 Task: Research Airbnb accommodation in Tongchuan, China from 22th December, 2023 to 26th December, 2023 for 2 adults. Place can be entire room with 2 bedrooms having 2 beds and 1 bathroom. Property type can be flat.
Action: Mouse moved to (430, 95)
Screenshot: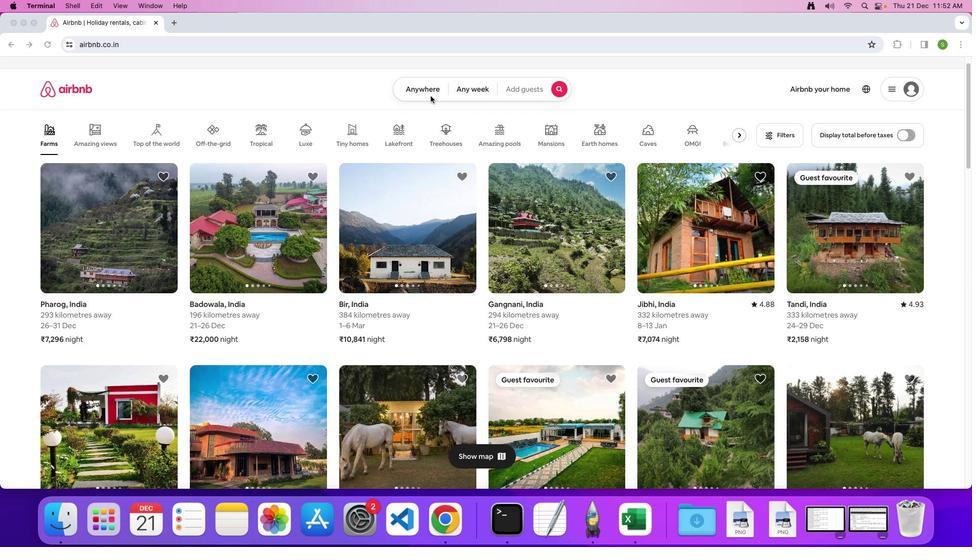 
Action: Mouse pressed left at (430, 95)
Screenshot: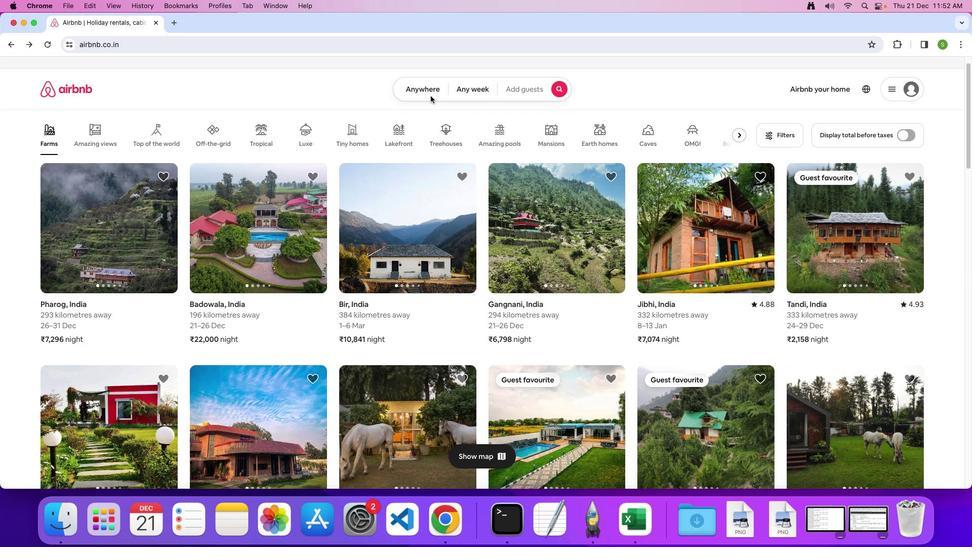 
Action: Mouse moved to (429, 93)
Screenshot: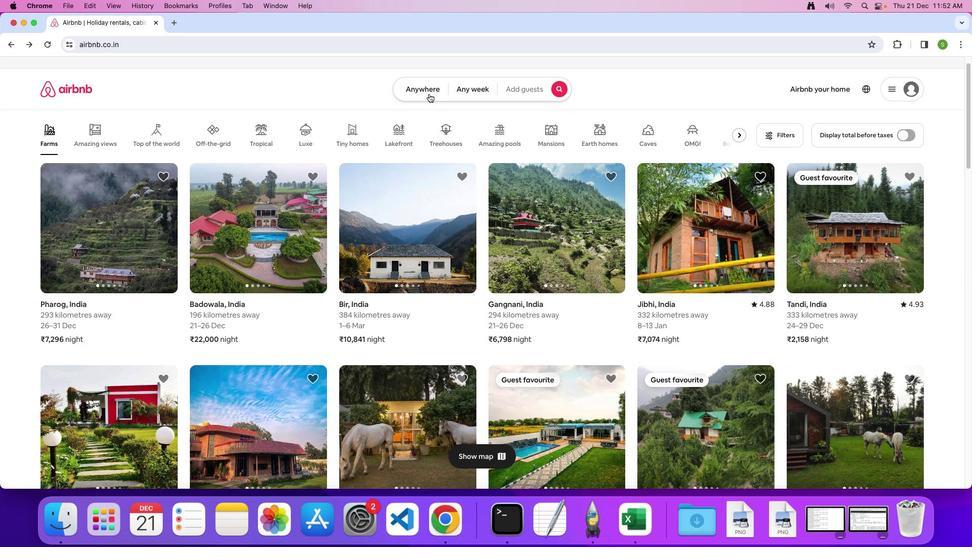 
Action: Mouse pressed left at (429, 93)
Screenshot: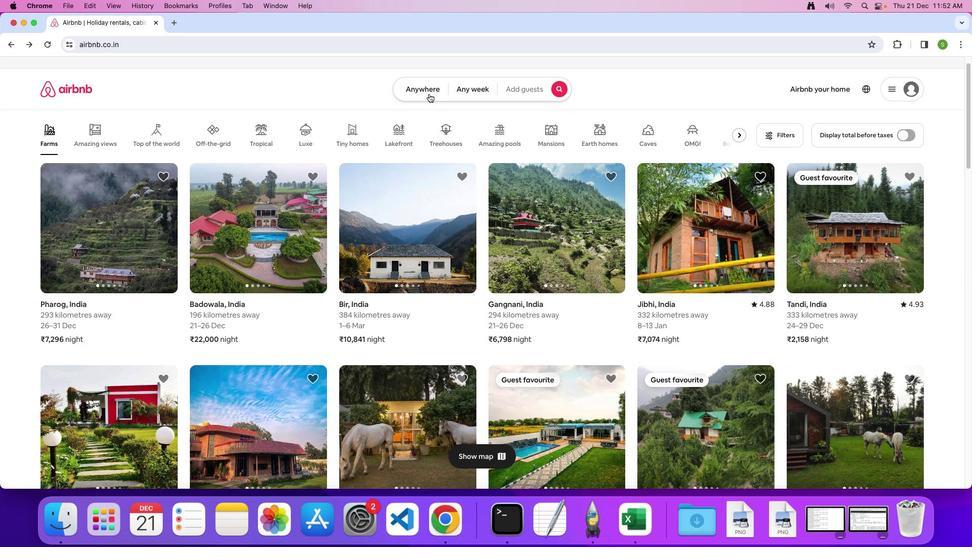 
Action: Mouse moved to (361, 131)
Screenshot: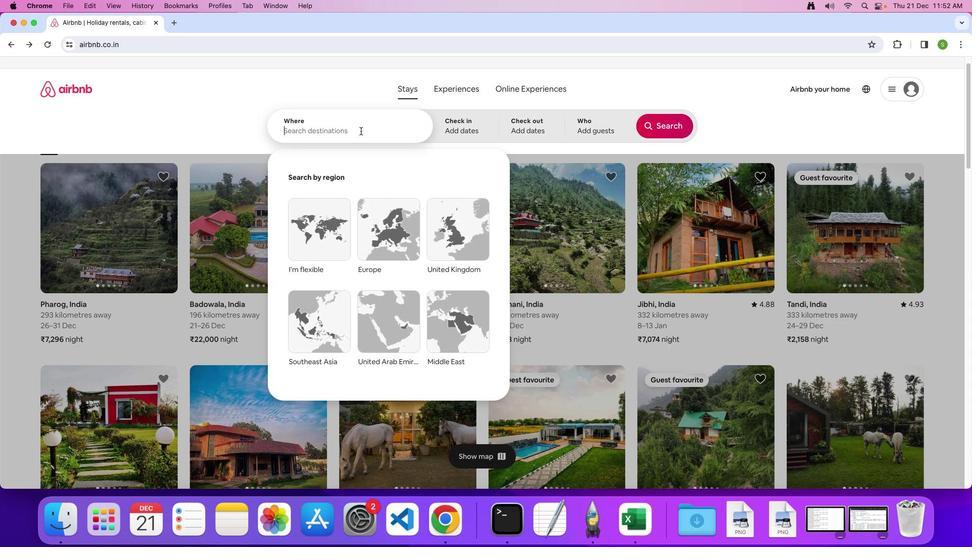 
Action: Mouse pressed left at (361, 131)
Screenshot: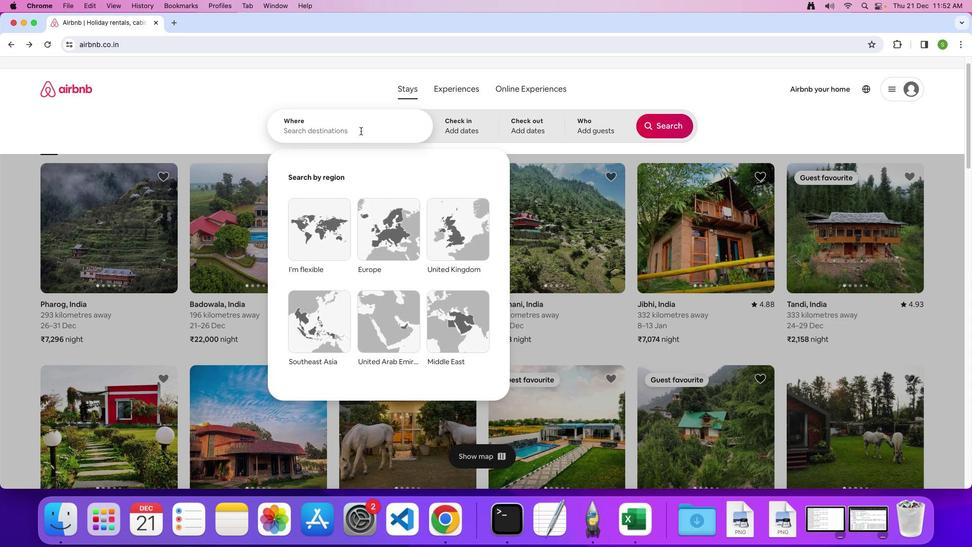 
Action: Key pressed 'T'Key.caps_lock'o''n''g''c''h''u''a''n'','Key.spaceKey.shift'C''h''i''n''a'Key.enter
Screenshot: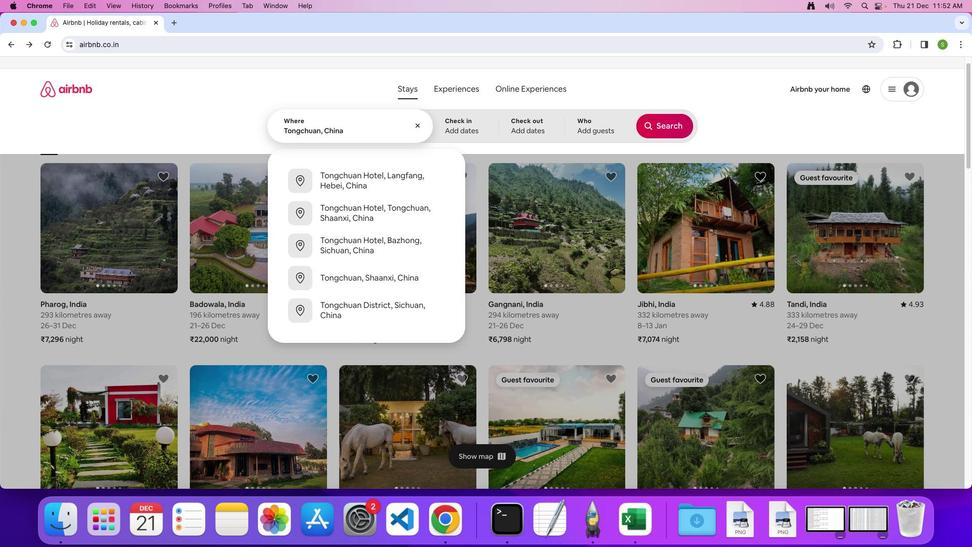 
Action: Mouse moved to (435, 328)
Screenshot: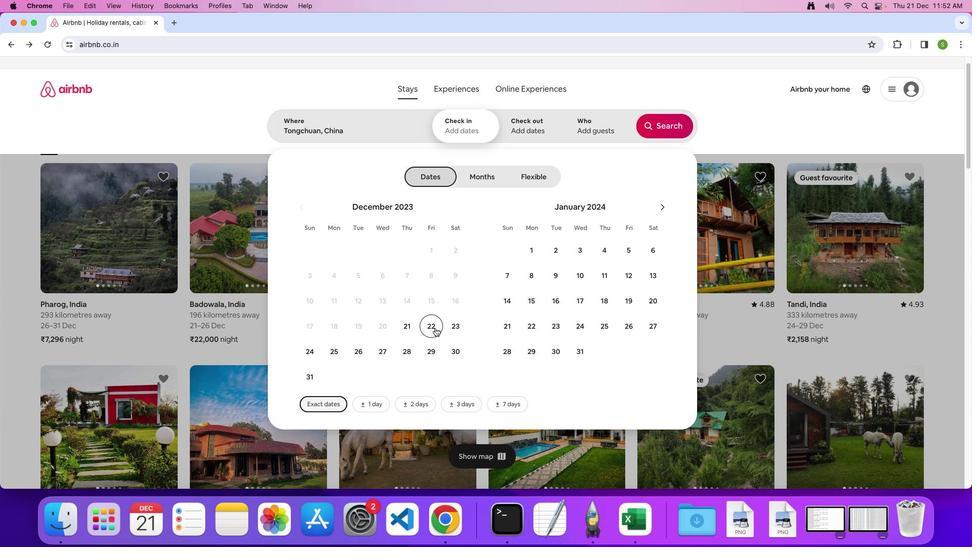 
Action: Mouse pressed left at (435, 328)
Screenshot: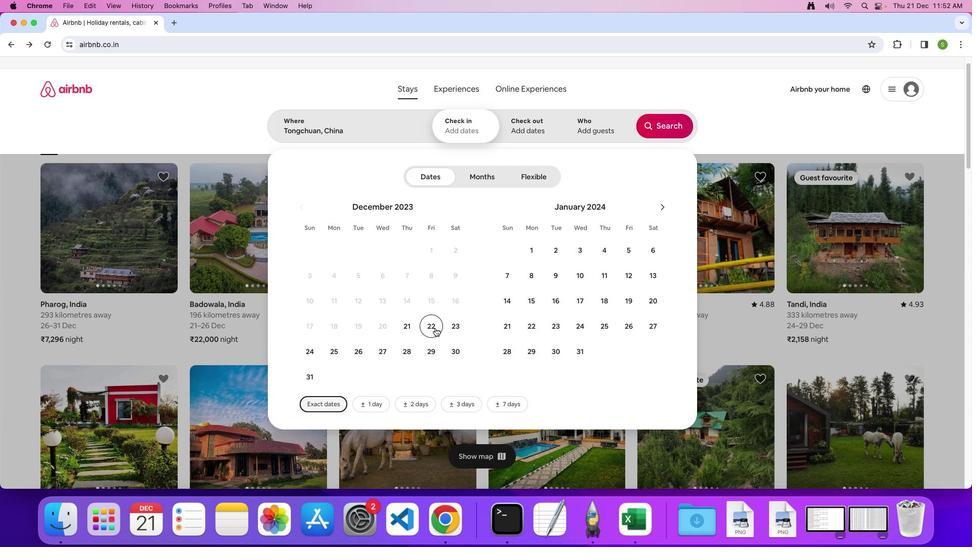 
Action: Mouse moved to (362, 349)
Screenshot: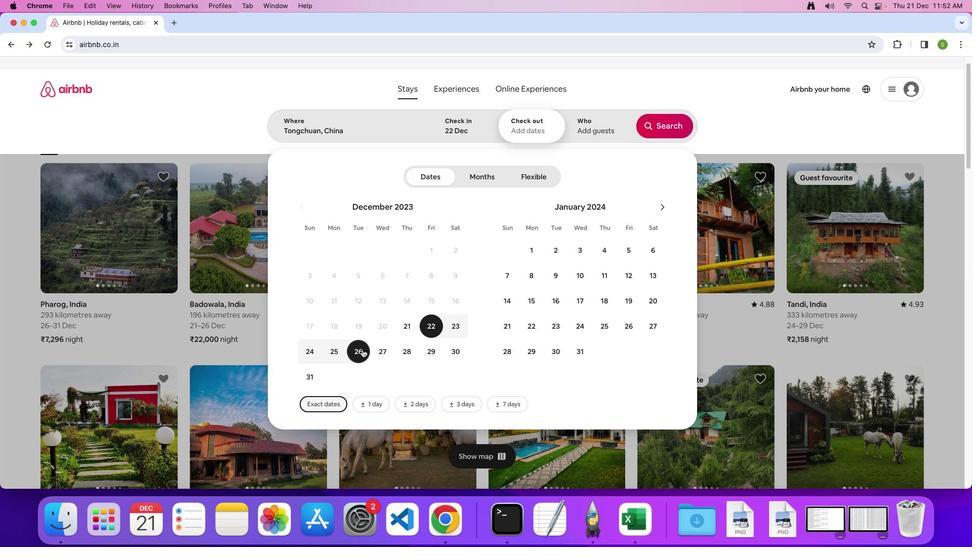 
Action: Mouse pressed left at (362, 349)
Screenshot: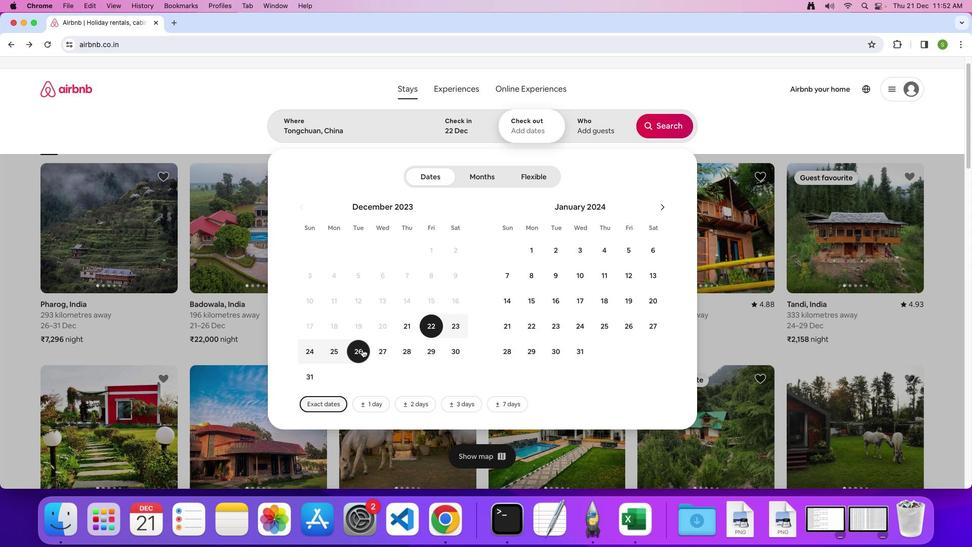 
Action: Mouse moved to (589, 126)
Screenshot: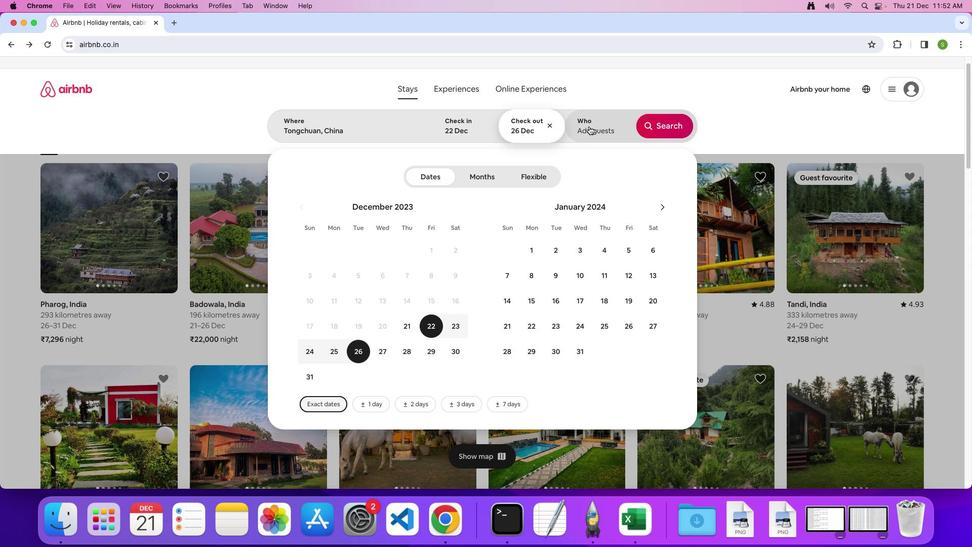 
Action: Mouse pressed left at (589, 126)
Screenshot: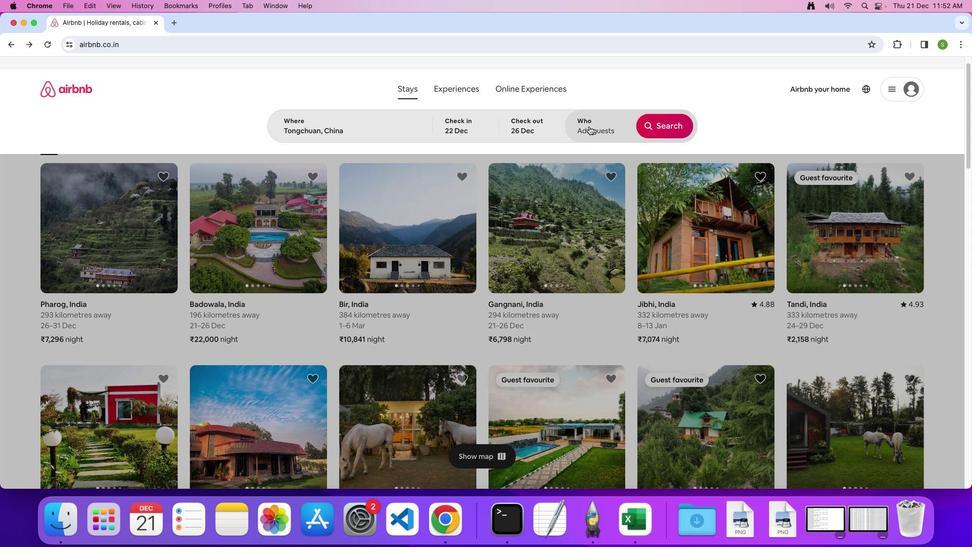 
Action: Mouse moved to (666, 180)
Screenshot: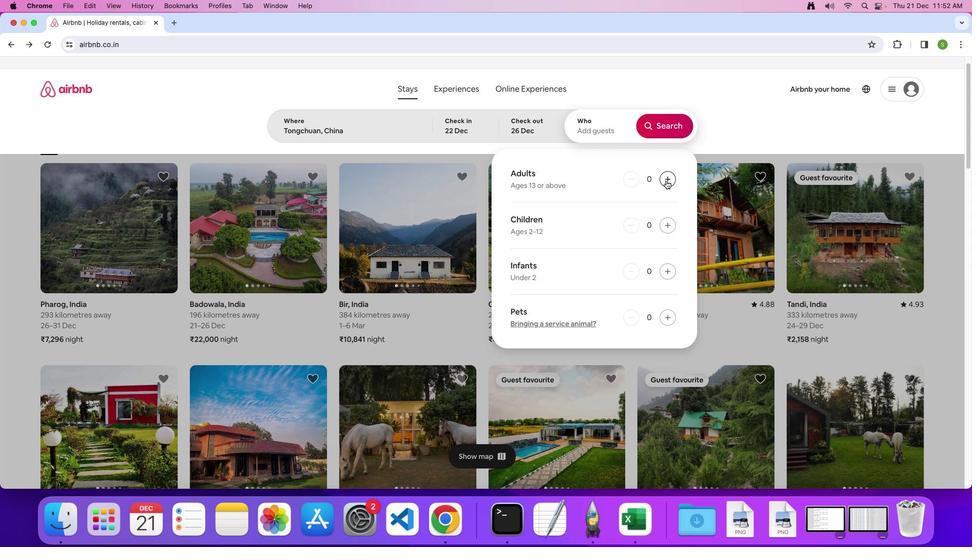 
Action: Mouse pressed left at (666, 180)
Screenshot: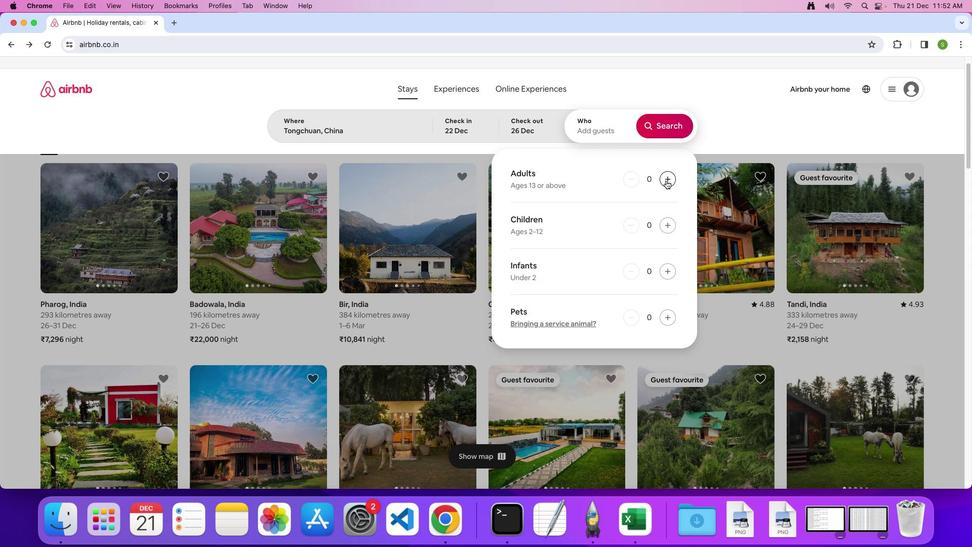 
Action: Mouse pressed left at (666, 180)
Screenshot: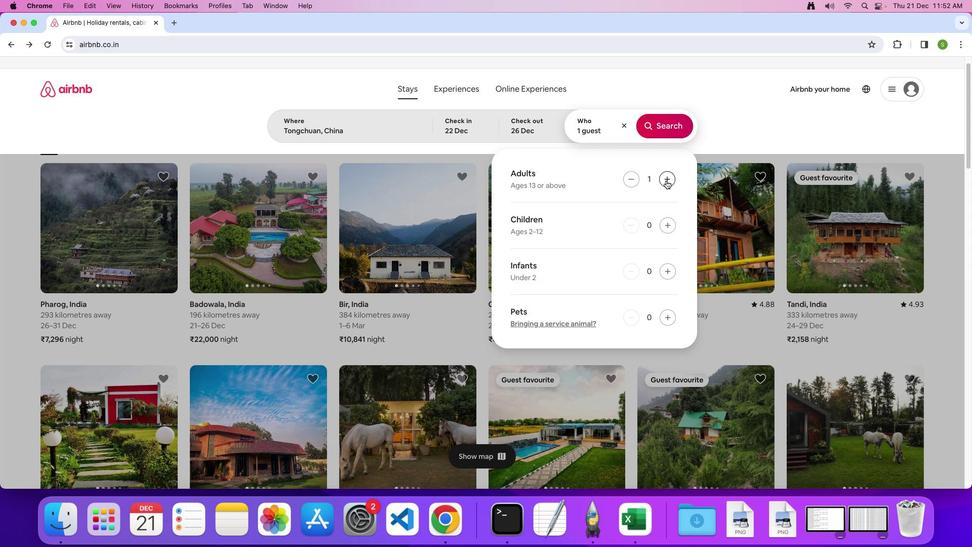 
Action: Mouse moved to (664, 129)
Screenshot: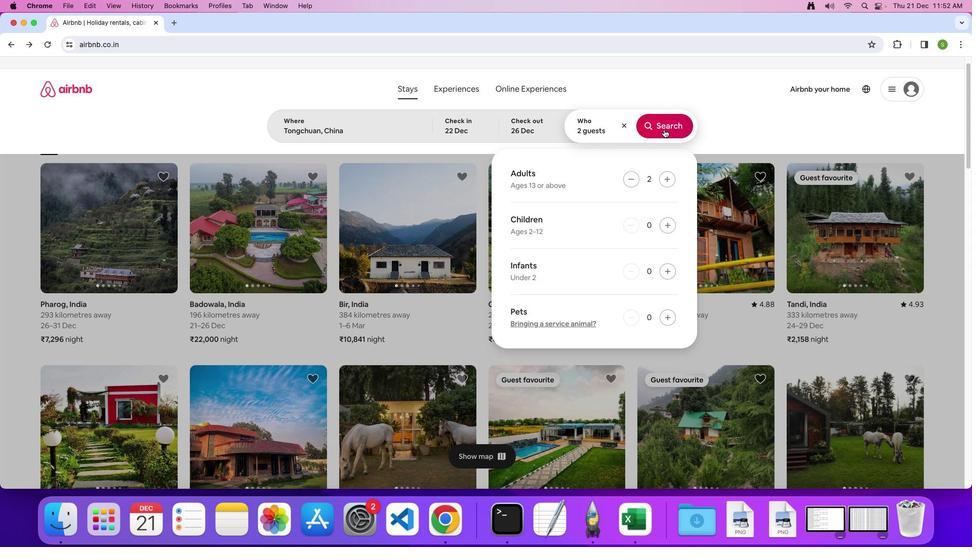 
Action: Mouse pressed left at (664, 129)
Screenshot: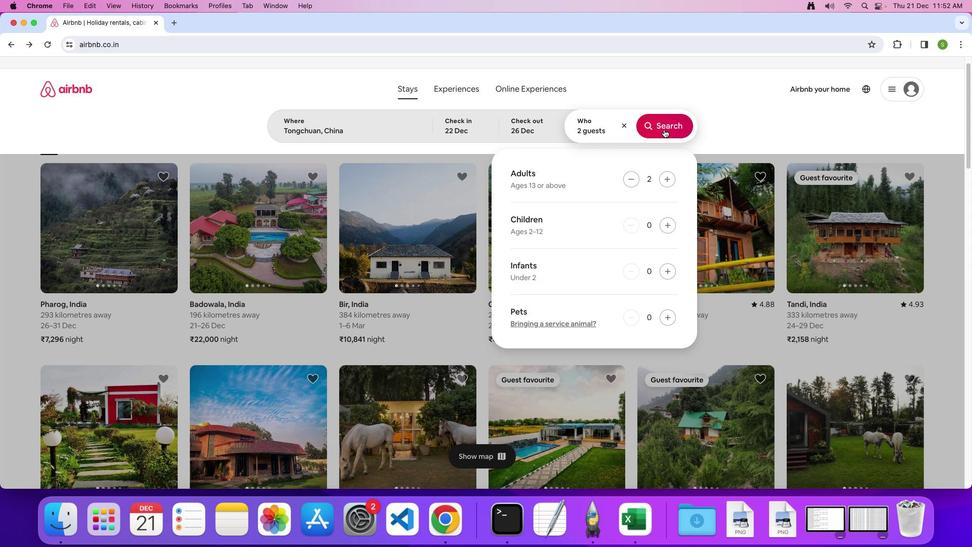 
Action: Mouse moved to (802, 114)
Screenshot: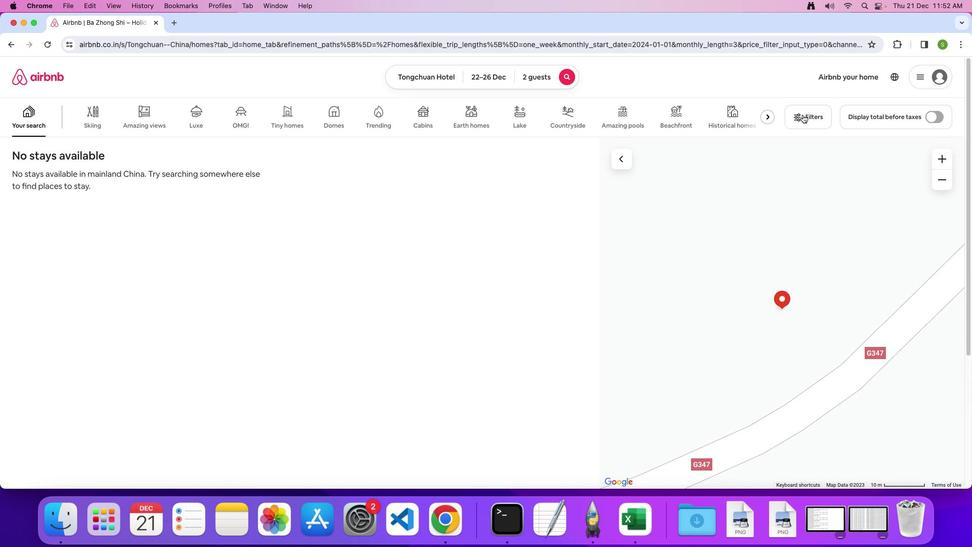 
Action: Mouse pressed left at (802, 114)
Screenshot: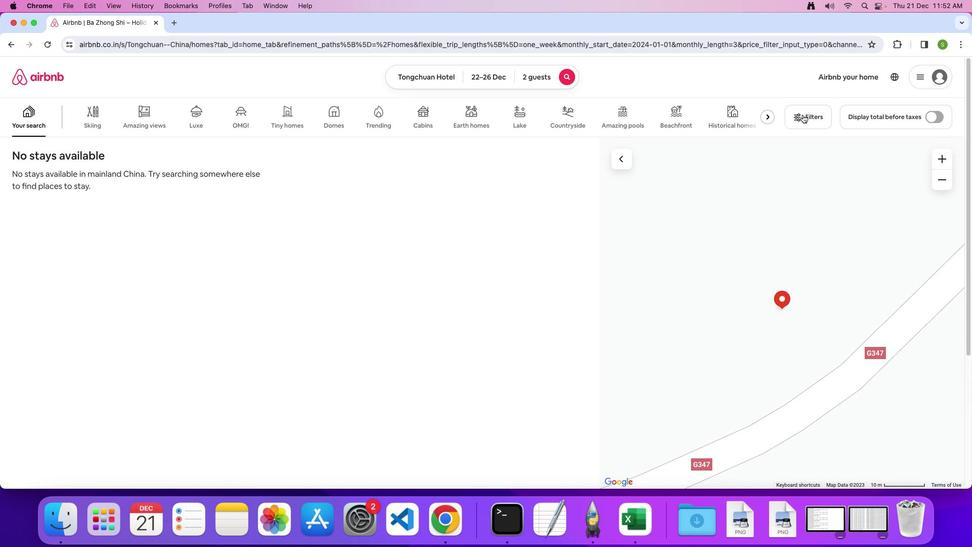 
Action: Mouse moved to (475, 287)
Screenshot: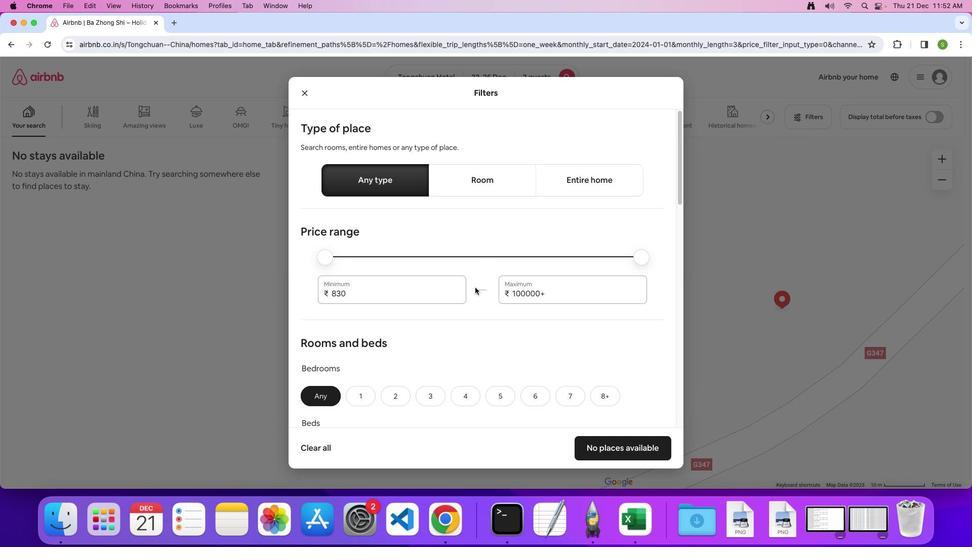 
Action: Mouse scrolled (475, 287) with delta (0, 0)
Screenshot: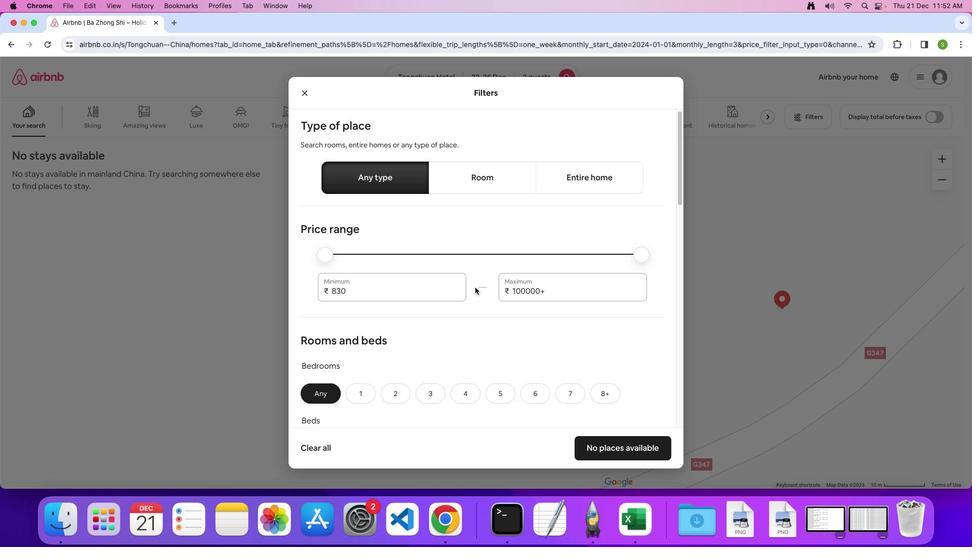 
Action: Mouse scrolled (475, 287) with delta (0, 0)
Screenshot: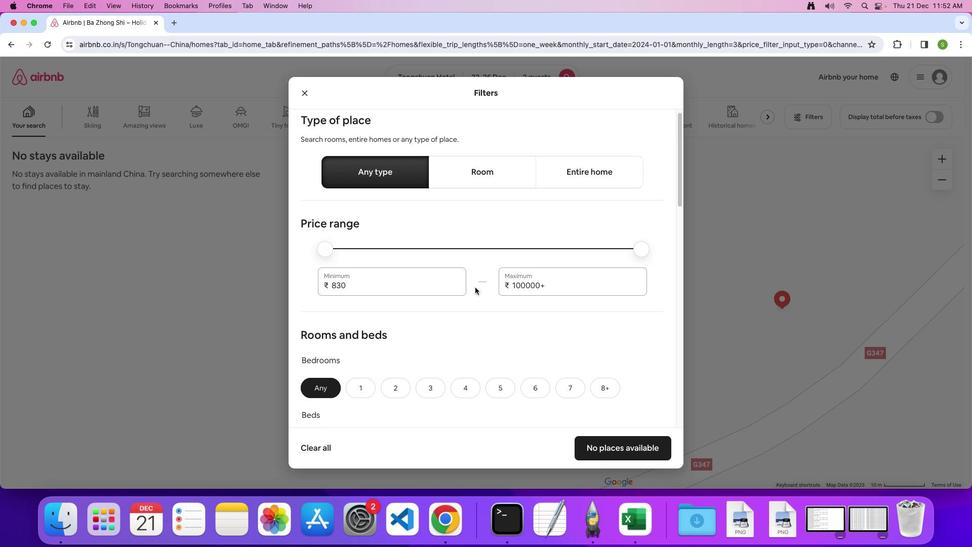 
Action: Mouse scrolled (475, 287) with delta (0, 0)
Screenshot: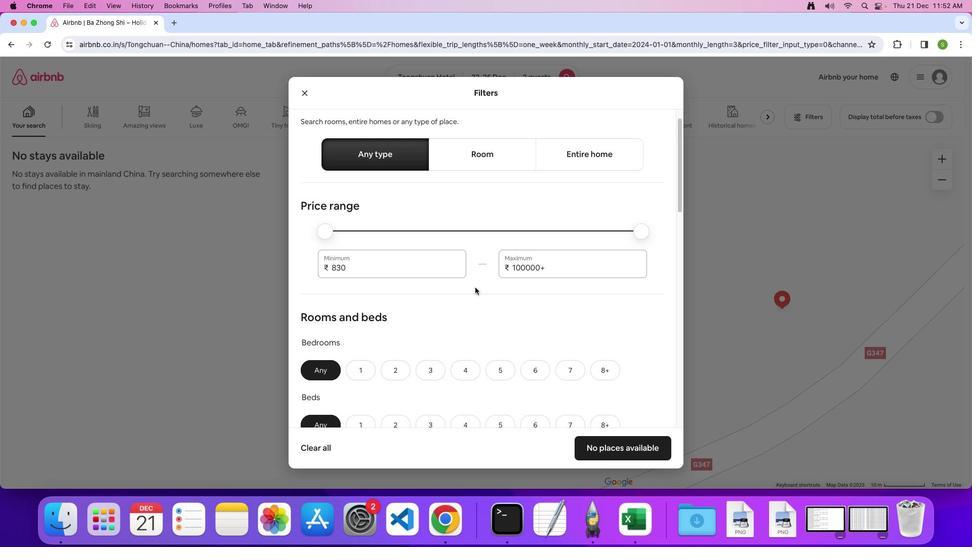 
Action: Mouse scrolled (475, 287) with delta (0, 0)
Screenshot: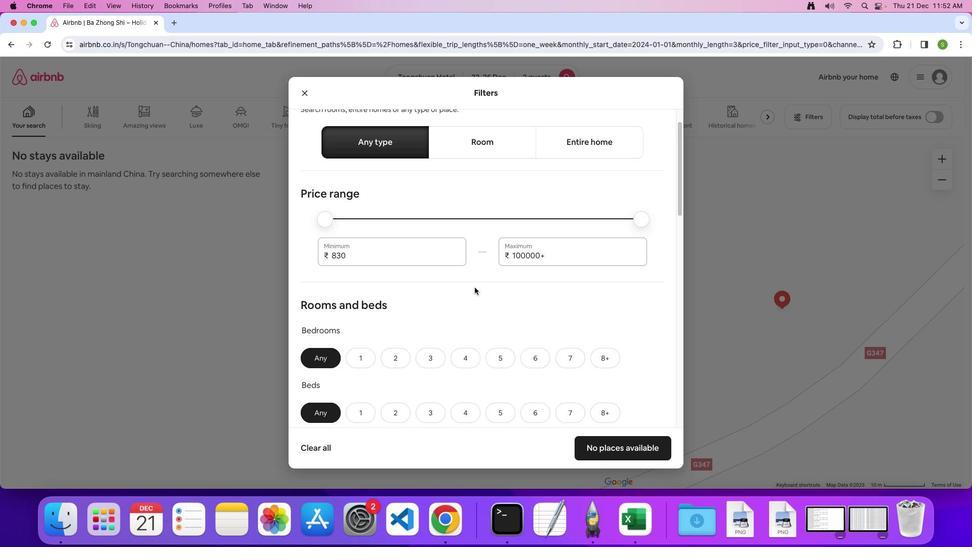
Action: Mouse scrolled (475, 287) with delta (0, 0)
Screenshot: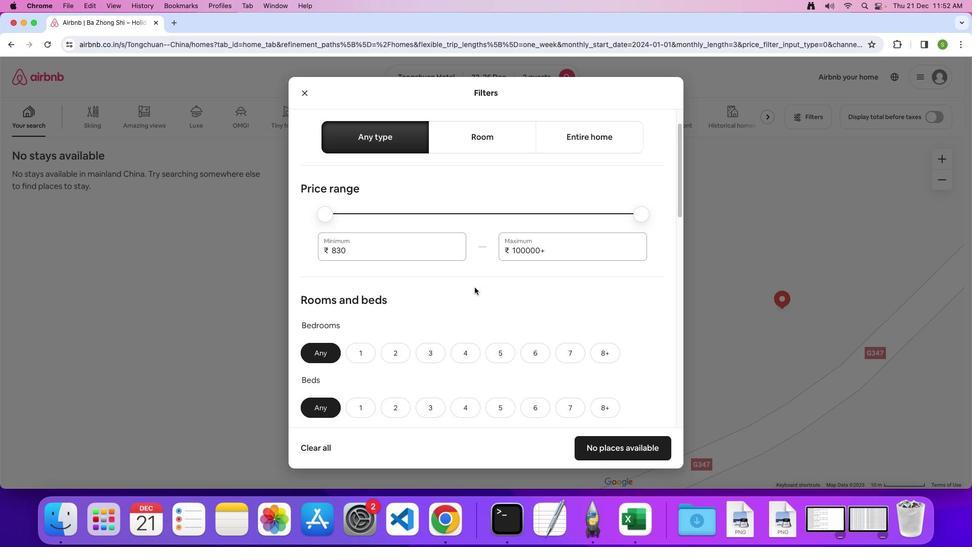 
Action: Mouse moved to (475, 287)
Screenshot: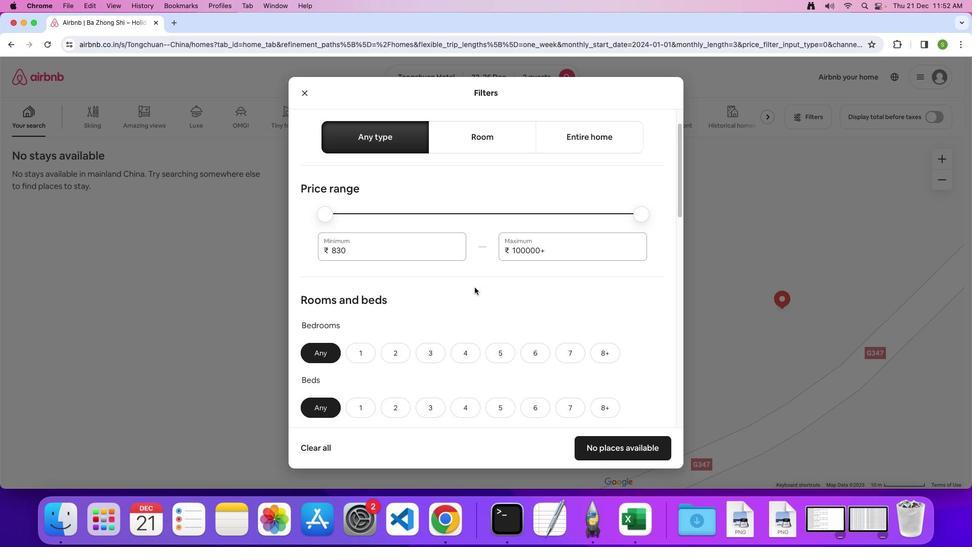 
Action: Mouse scrolled (475, 287) with delta (0, 0)
Screenshot: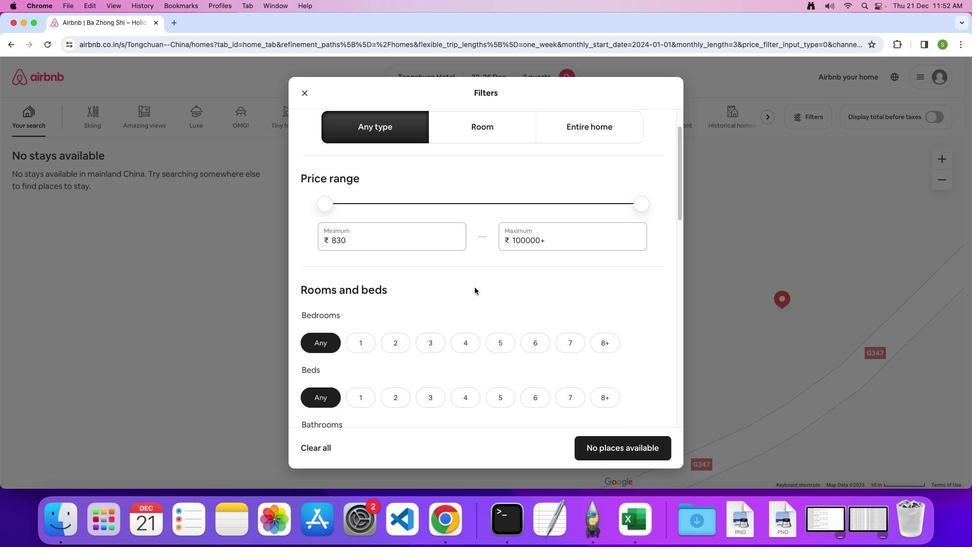 
Action: Mouse scrolled (475, 287) with delta (0, 0)
Screenshot: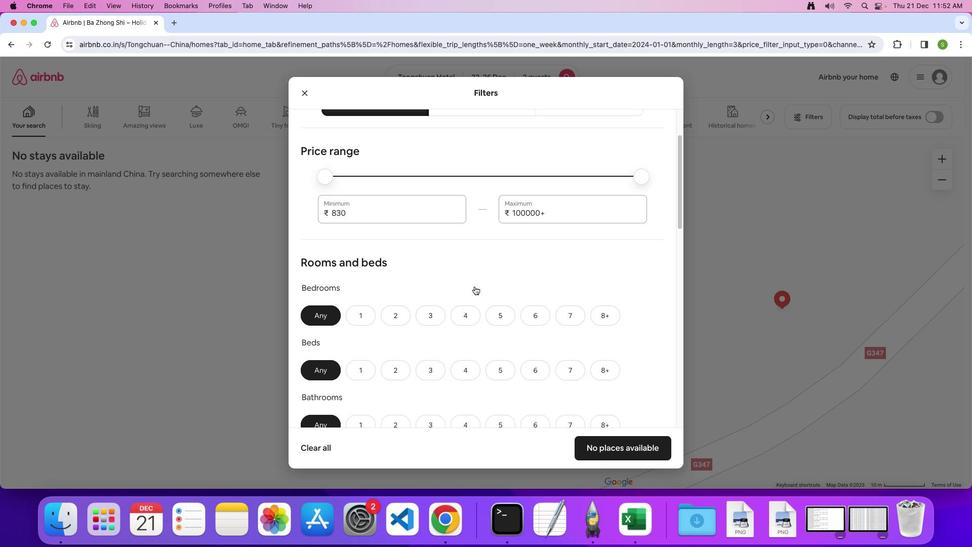 
Action: Mouse scrolled (475, 287) with delta (0, -1)
Screenshot: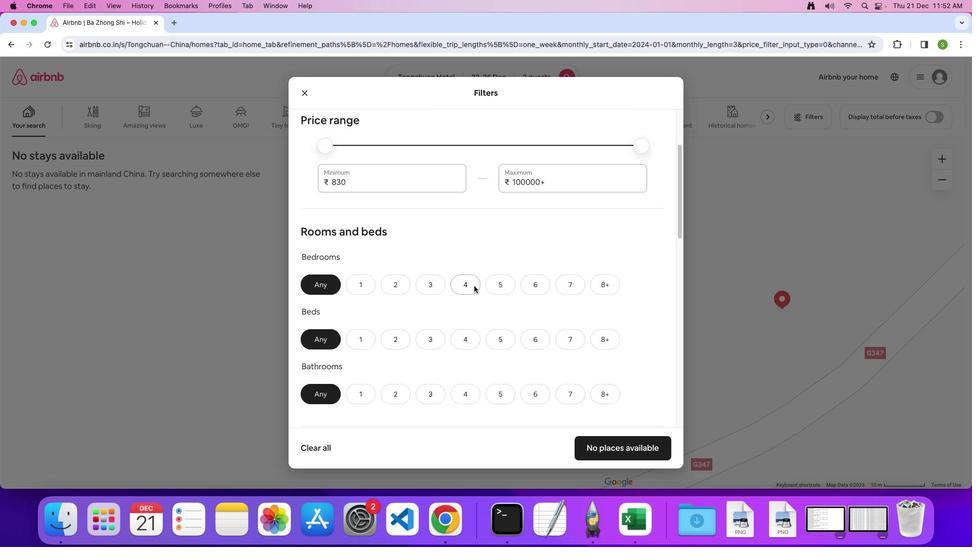 
Action: Mouse moved to (390, 274)
Screenshot: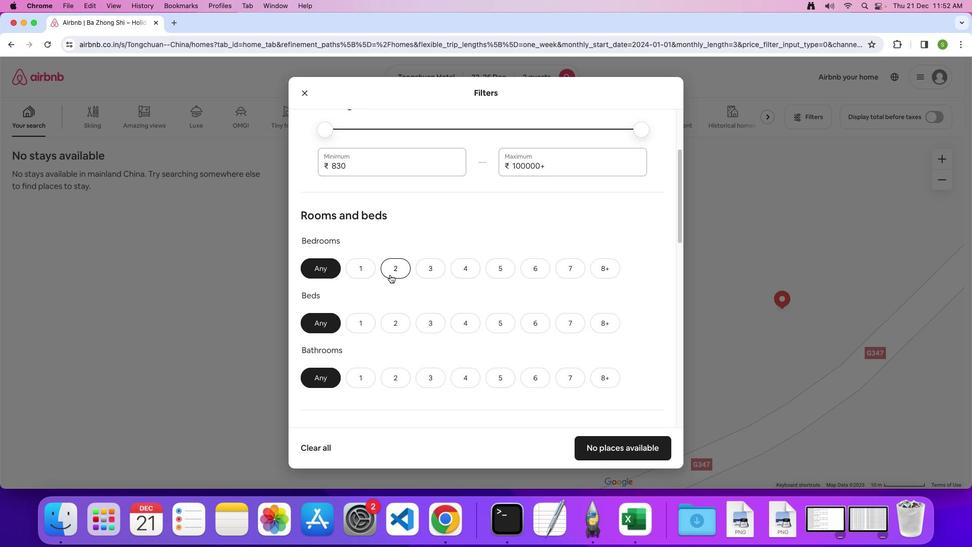 
Action: Mouse pressed left at (390, 274)
Screenshot: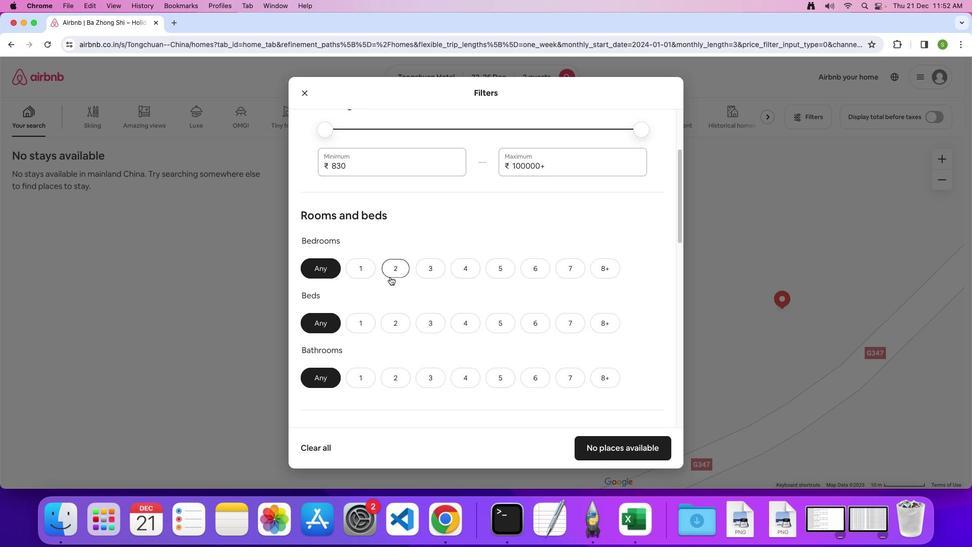 
Action: Mouse moved to (397, 328)
Screenshot: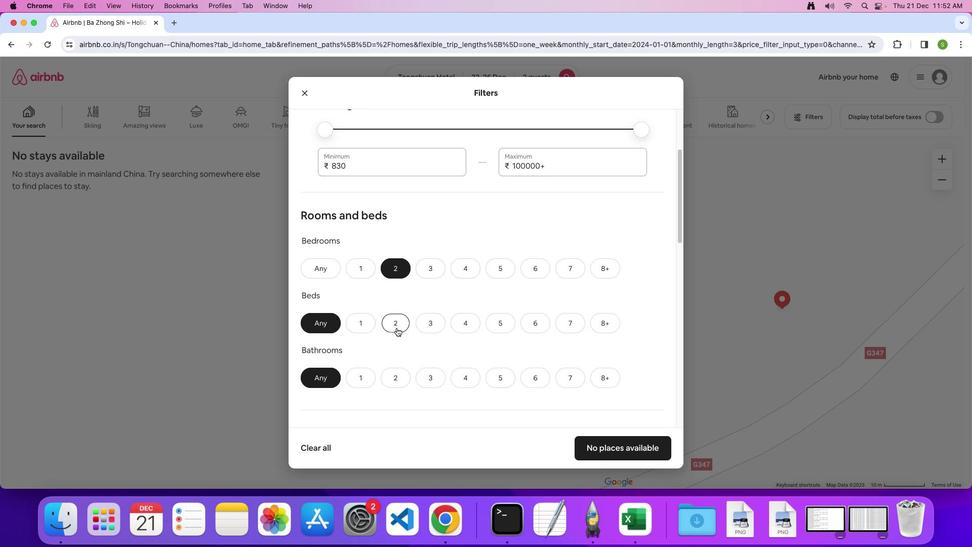 
Action: Mouse pressed left at (397, 328)
Screenshot: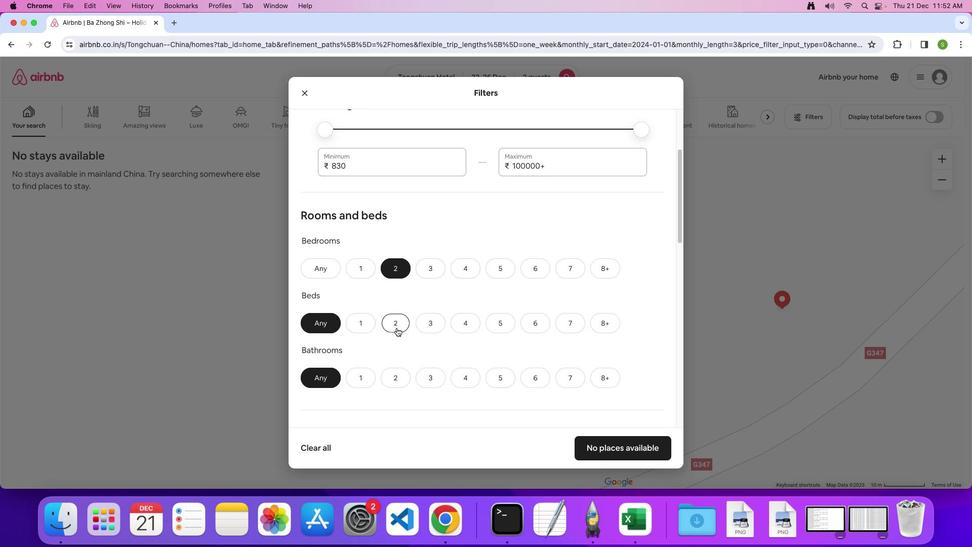 
Action: Mouse moved to (362, 374)
Screenshot: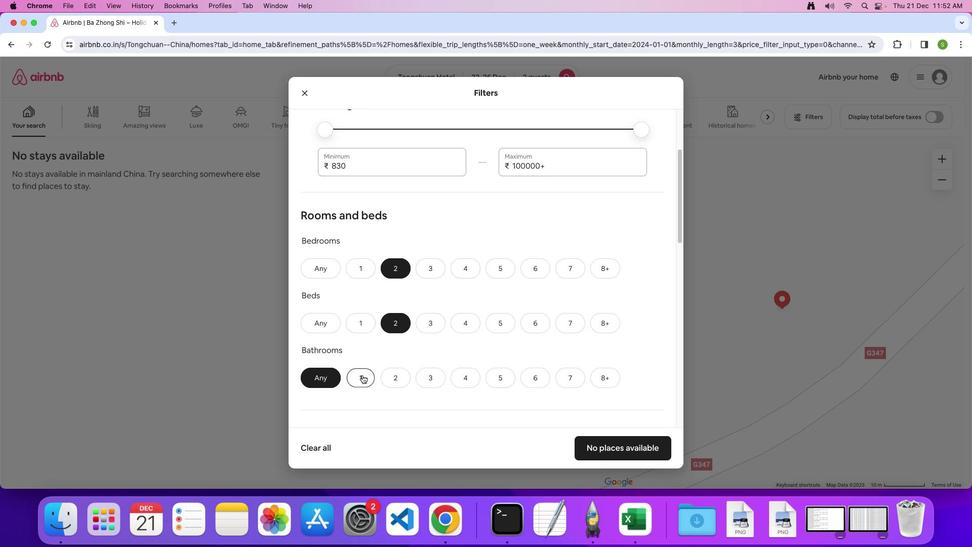 
Action: Mouse pressed left at (362, 374)
Screenshot: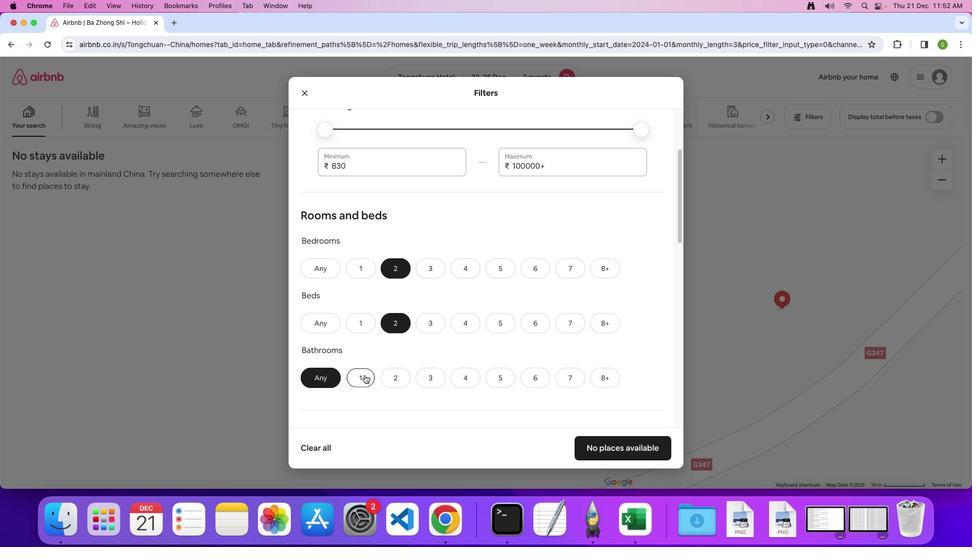 
Action: Mouse moved to (485, 304)
Screenshot: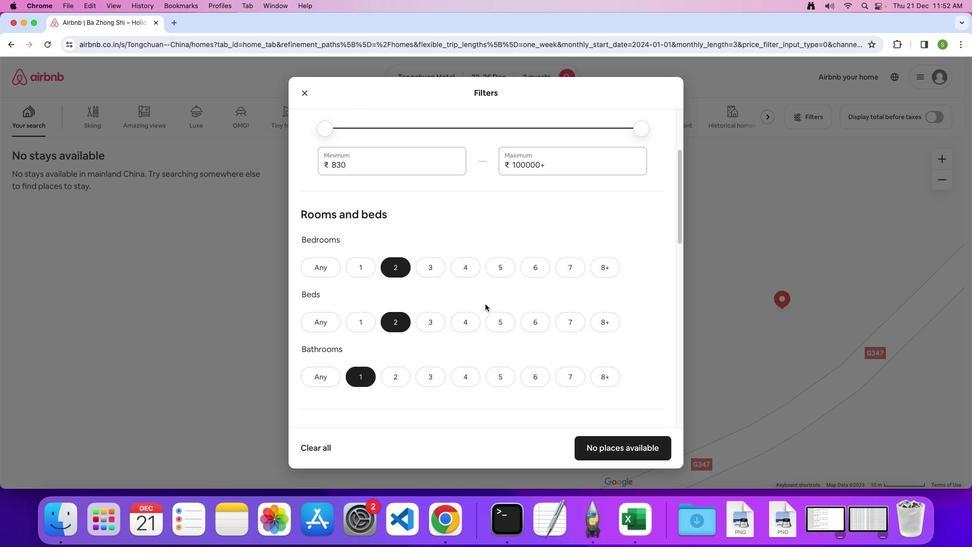 
Action: Mouse scrolled (485, 304) with delta (0, 0)
Screenshot: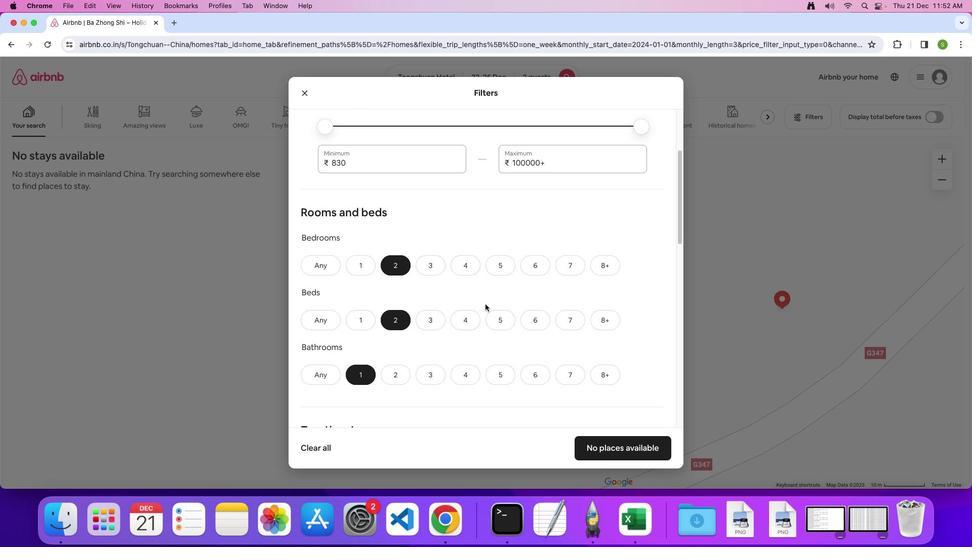 
Action: Mouse scrolled (485, 304) with delta (0, 0)
Screenshot: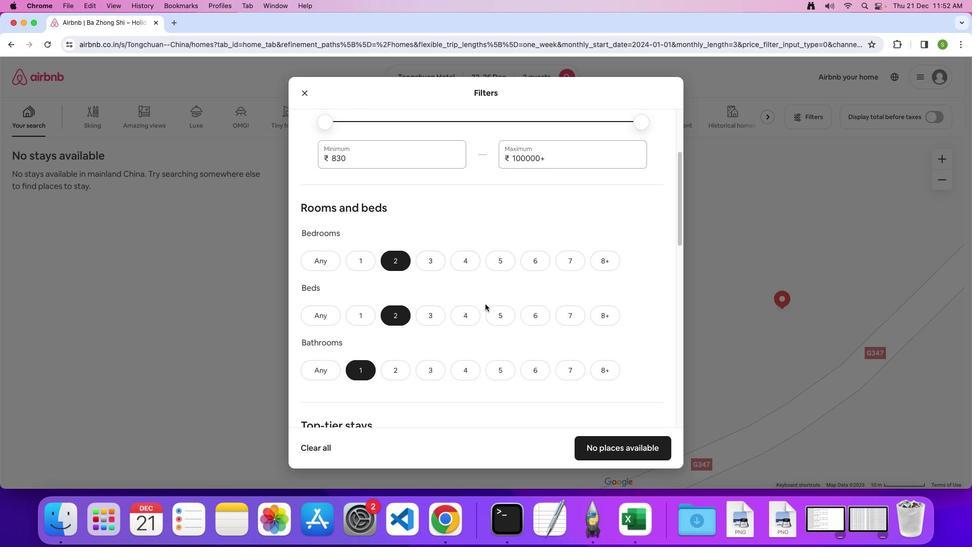
Action: Mouse scrolled (485, 304) with delta (0, 0)
Screenshot: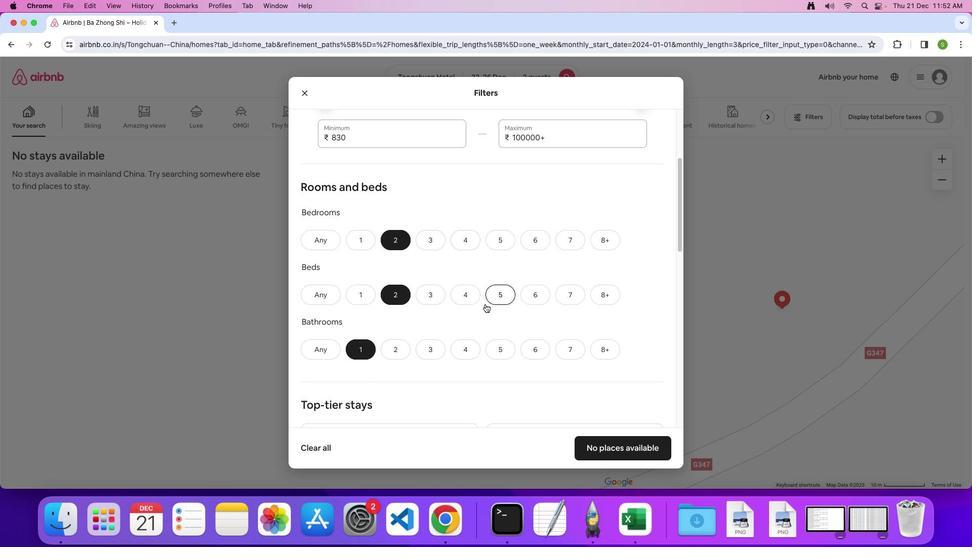 
Action: Mouse scrolled (485, 304) with delta (0, -2)
Screenshot: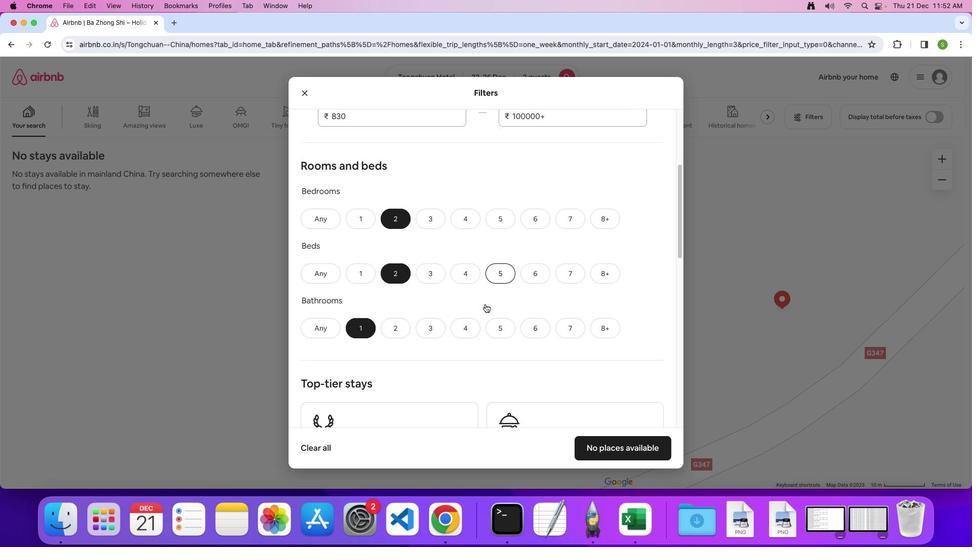 
Action: Mouse scrolled (485, 304) with delta (0, 0)
Screenshot: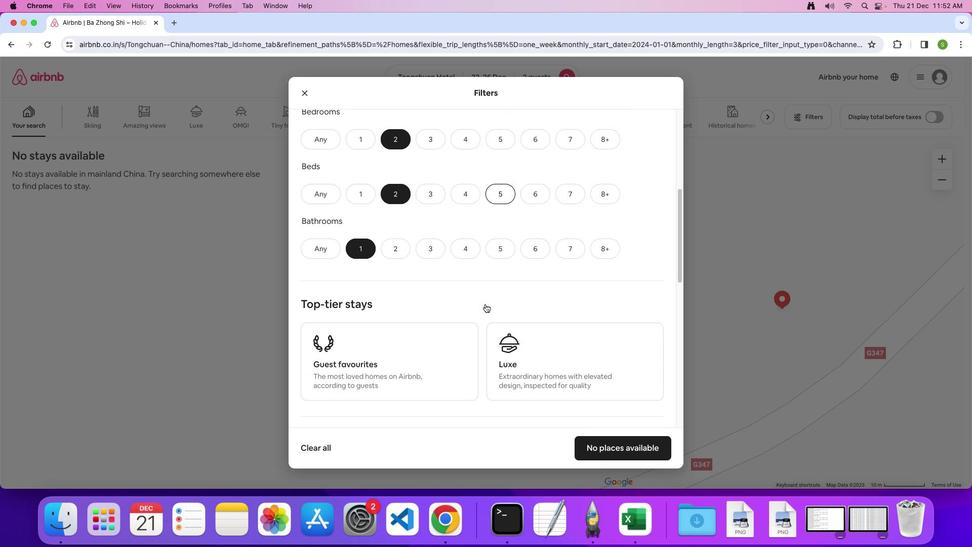 
Action: Mouse scrolled (485, 304) with delta (0, 0)
Screenshot: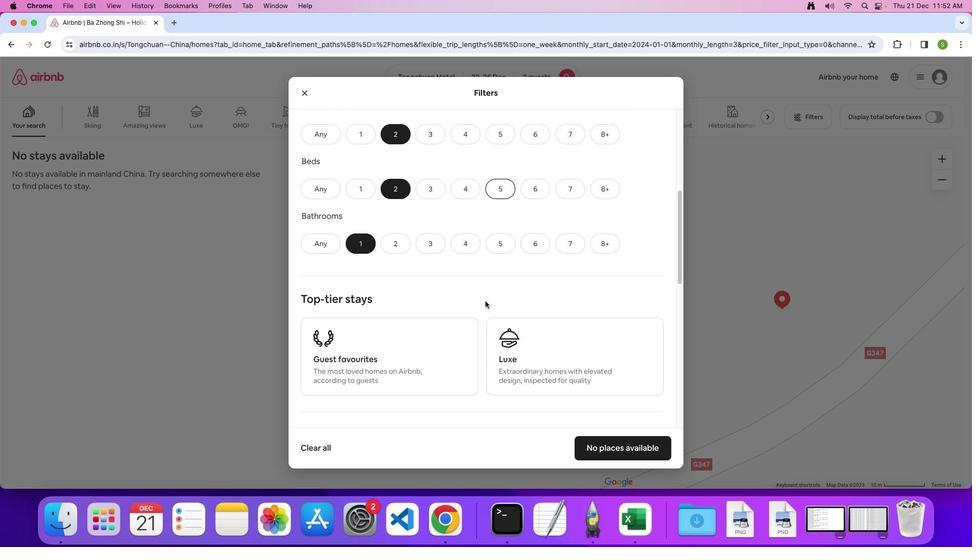 
Action: Mouse scrolled (485, 304) with delta (0, 0)
Screenshot: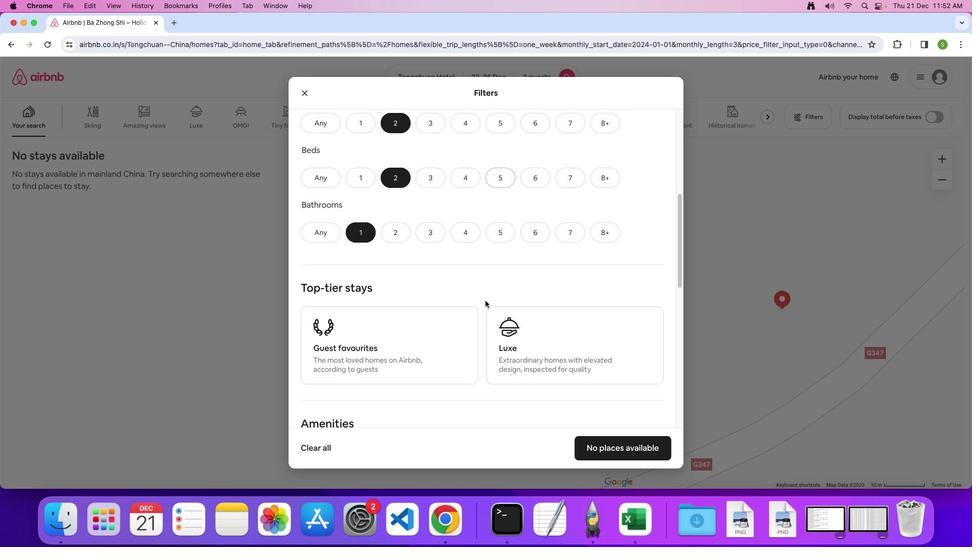 
Action: Mouse moved to (485, 300)
Screenshot: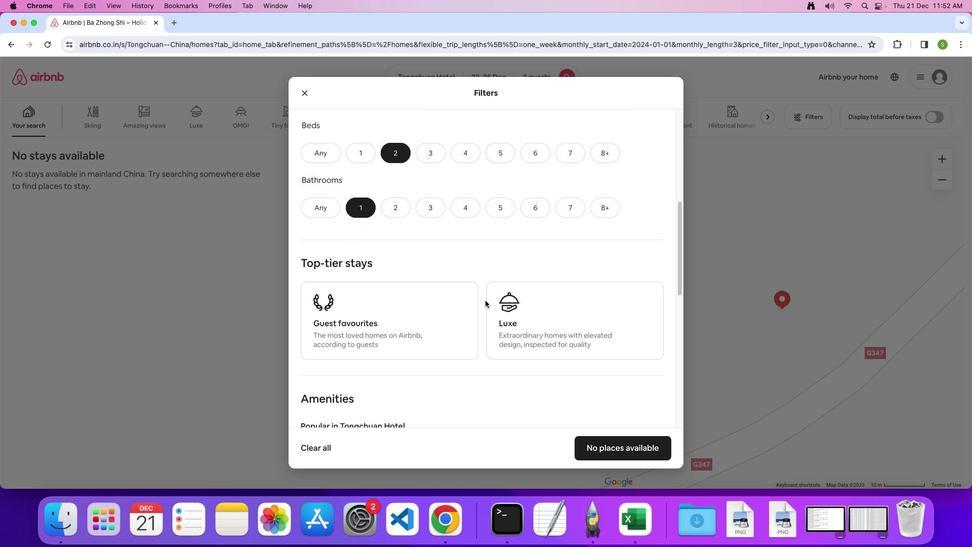 
Action: Mouse scrolled (485, 300) with delta (0, -1)
Screenshot: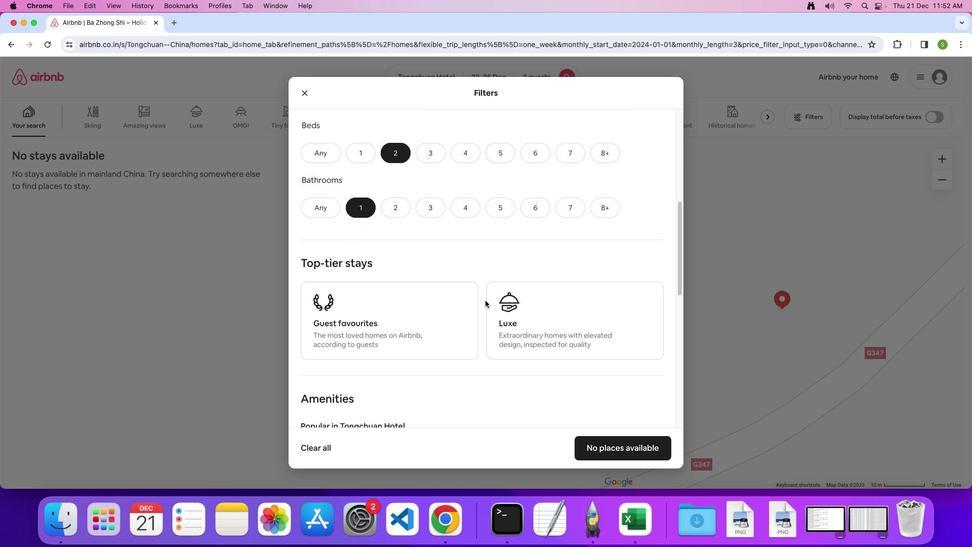 
Action: Mouse moved to (485, 300)
Screenshot: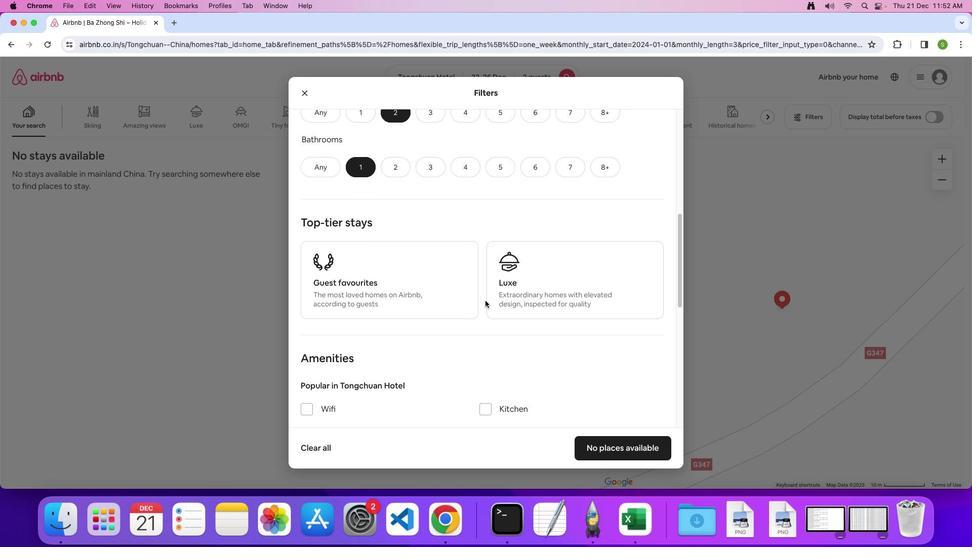 
Action: Mouse scrolled (485, 300) with delta (0, 0)
Screenshot: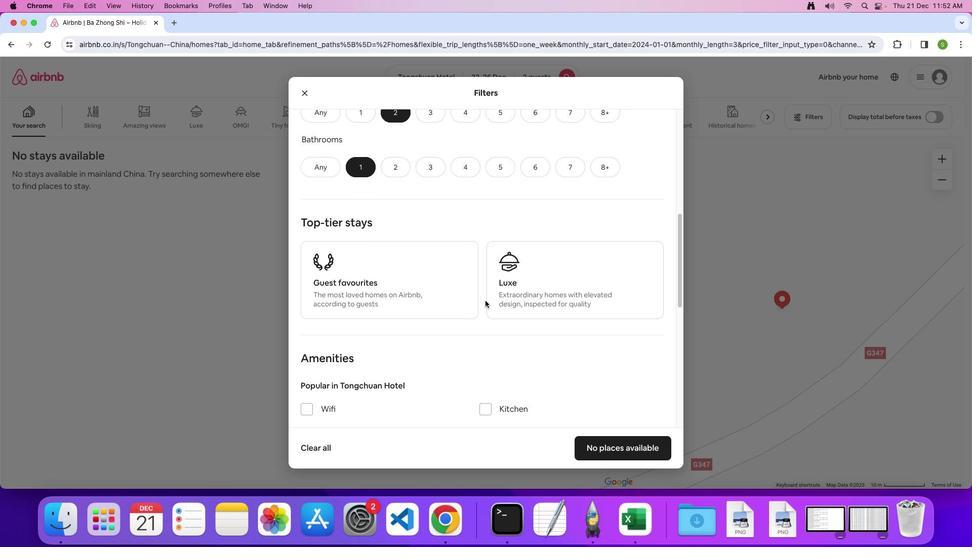 
Action: Mouse moved to (485, 300)
Screenshot: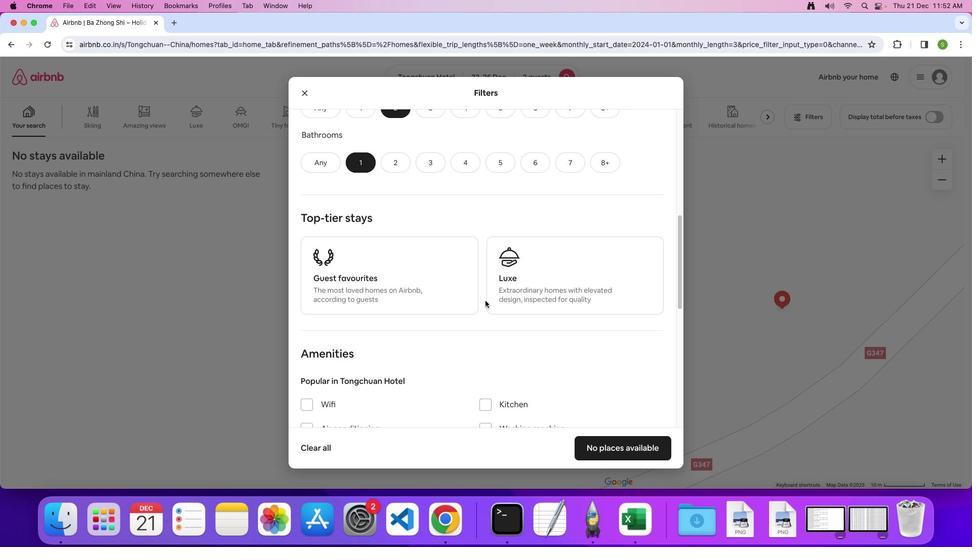 
Action: Mouse scrolled (485, 300) with delta (0, 0)
Screenshot: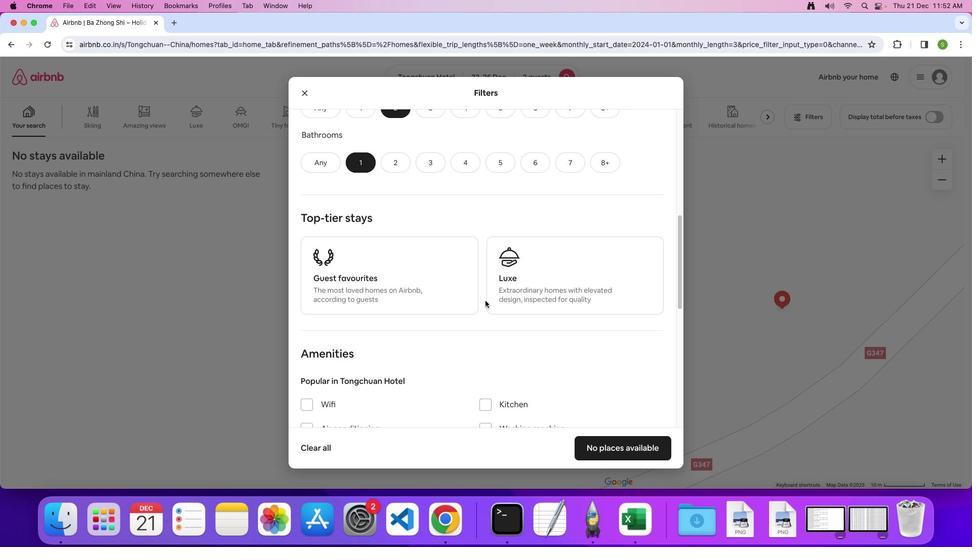 
Action: Mouse scrolled (485, 300) with delta (0, 0)
Screenshot: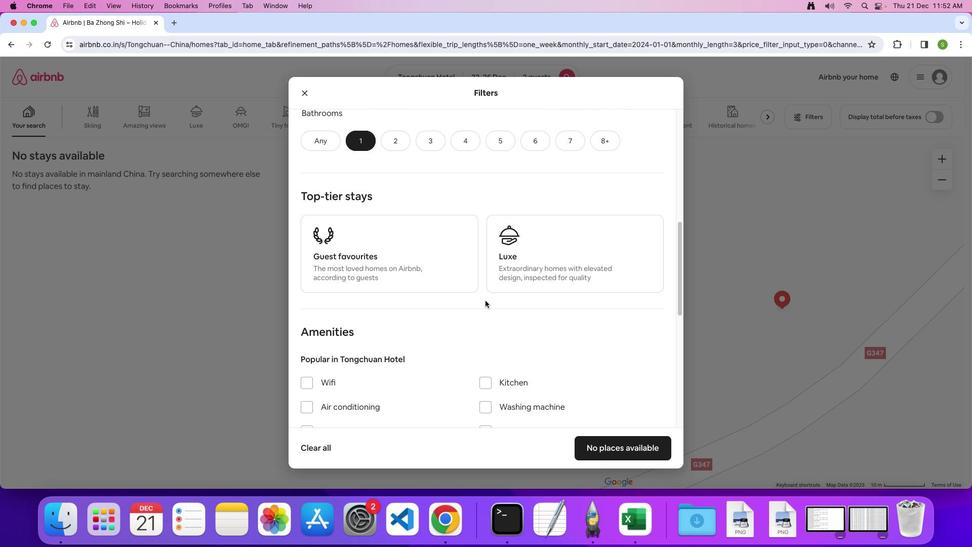 
Action: Mouse scrolled (485, 300) with delta (0, 0)
Screenshot: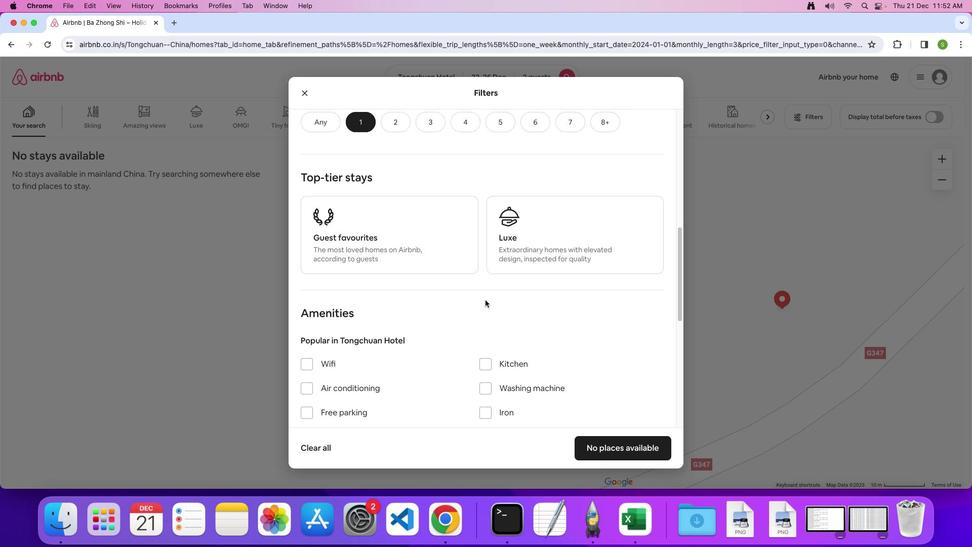 
Action: Mouse scrolled (485, 300) with delta (0, 0)
Screenshot: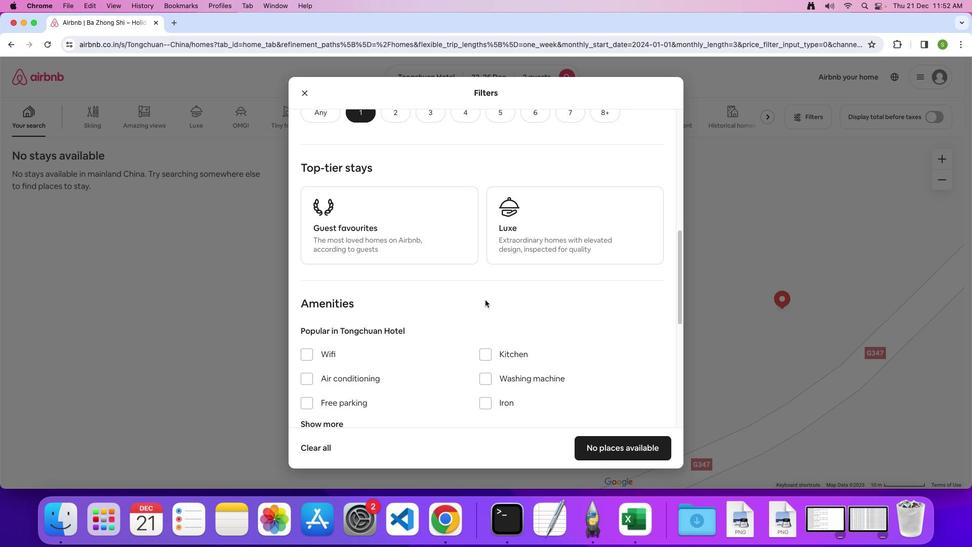 
Action: Mouse moved to (485, 300)
Screenshot: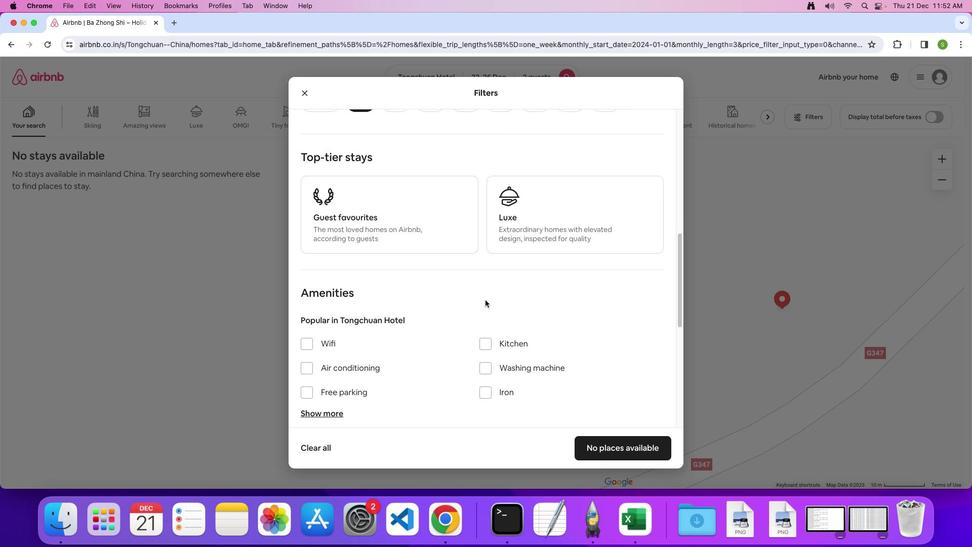 
Action: Mouse scrolled (485, 300) with delta (0, -1)
Screenshot: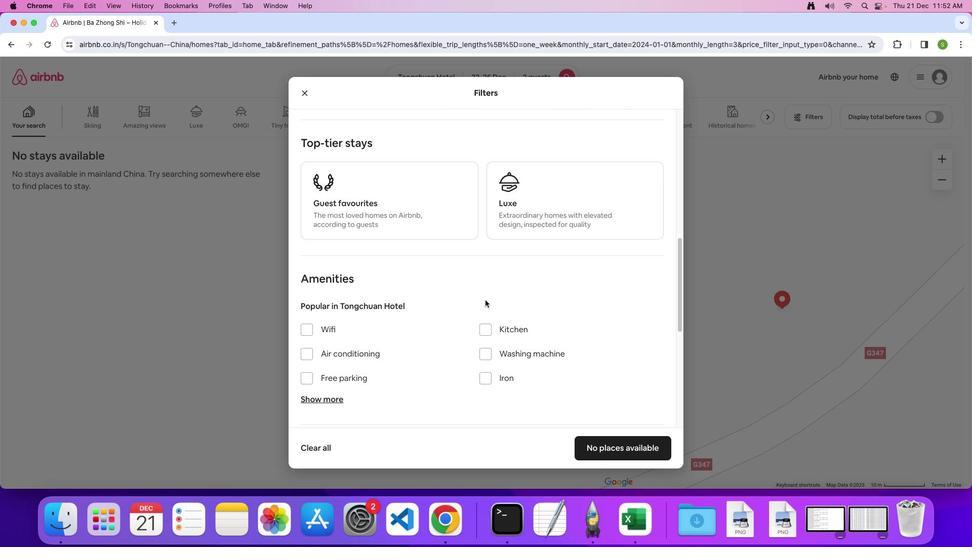 
Action: Mouse moved to (485, 299)
Screenshot: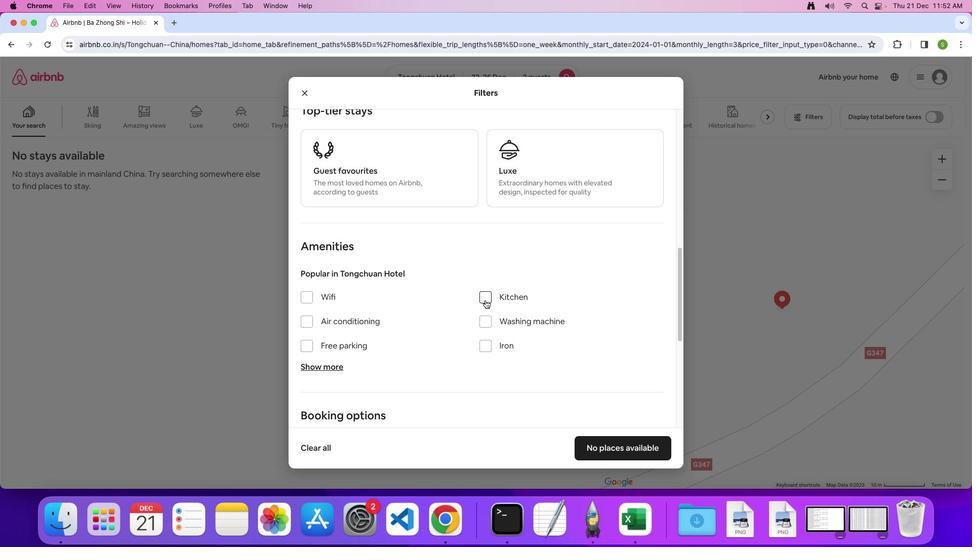 
Action: Mouse scrolled (485, 299) with delta (0, 0)
Screenshot: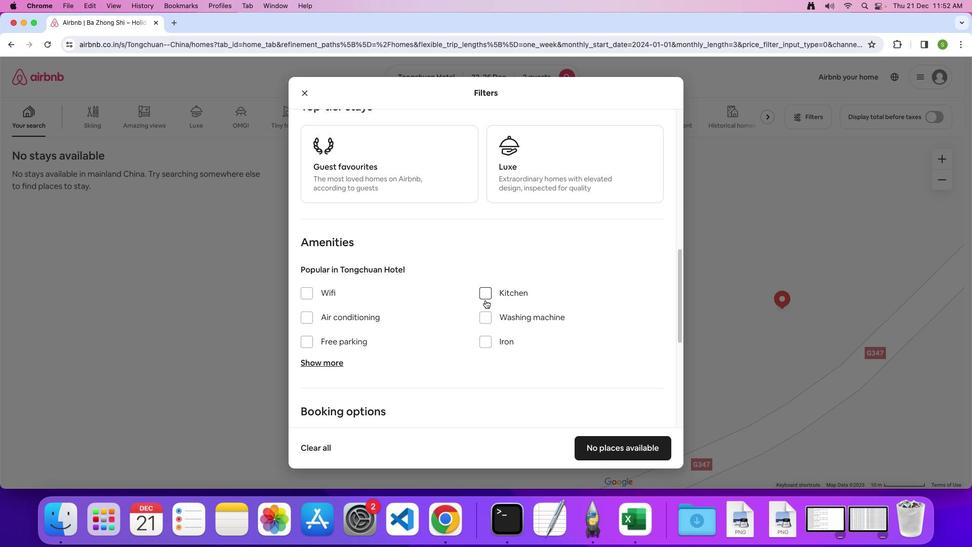 
Action: Mouse scrolled (485, 299) with delta (0, 0)
Screenshot: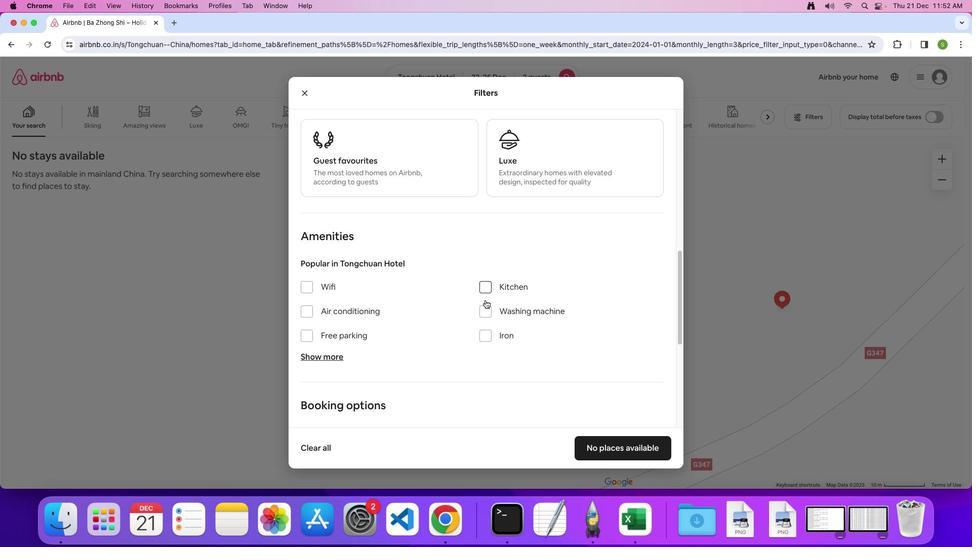 
Action: Mouse scrolled (485, 299) with delta (0, 0)
Screenshot: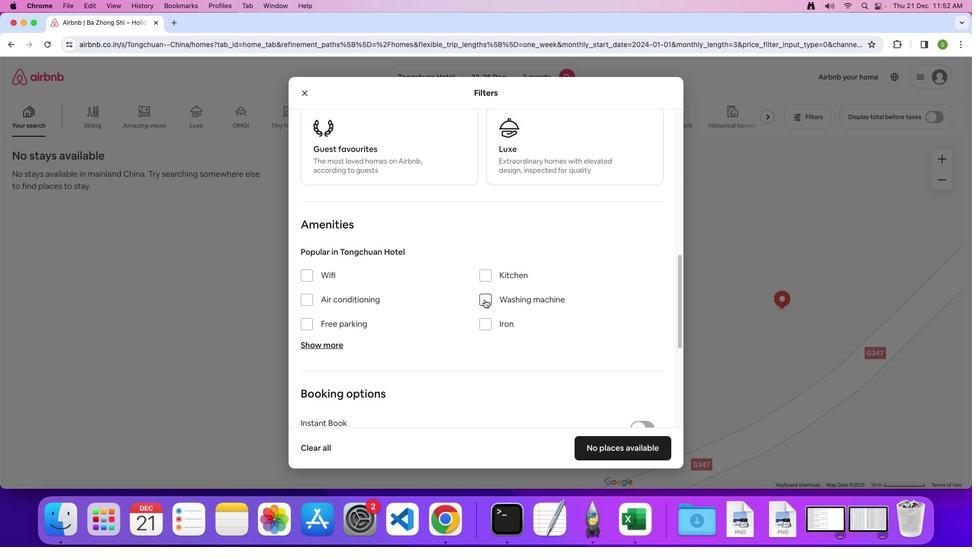 
Action: Mouse scrolled (485, 299) with delta (0, 0)
Screenshot: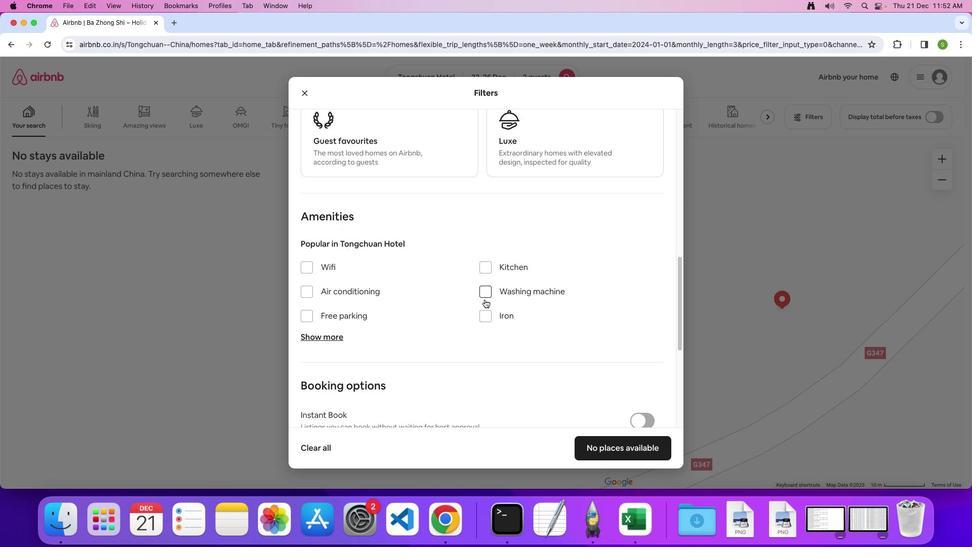 
Action: Mouse moved to (485, 299)
Screenshot: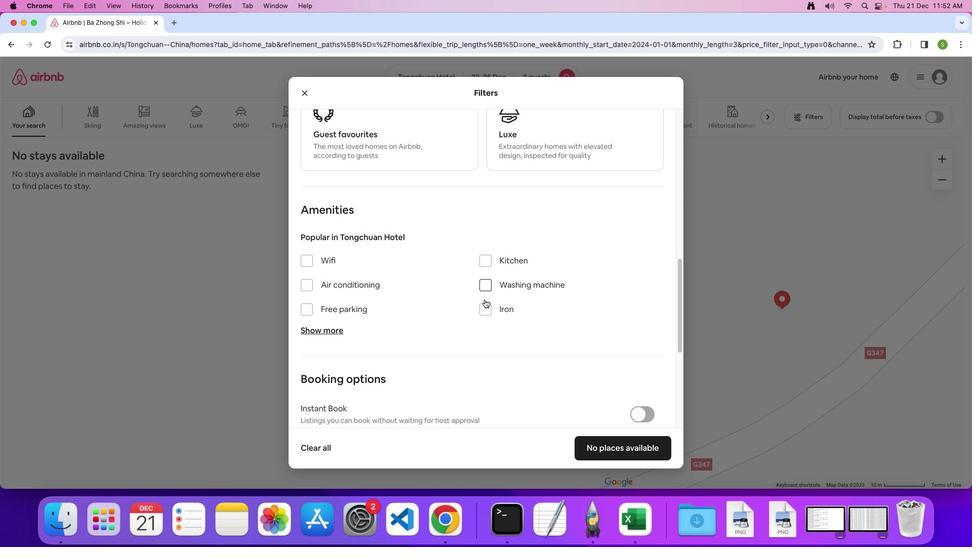 
Action: Mouse scrolled (485, 299) with delta (0, 0)
Screenshot: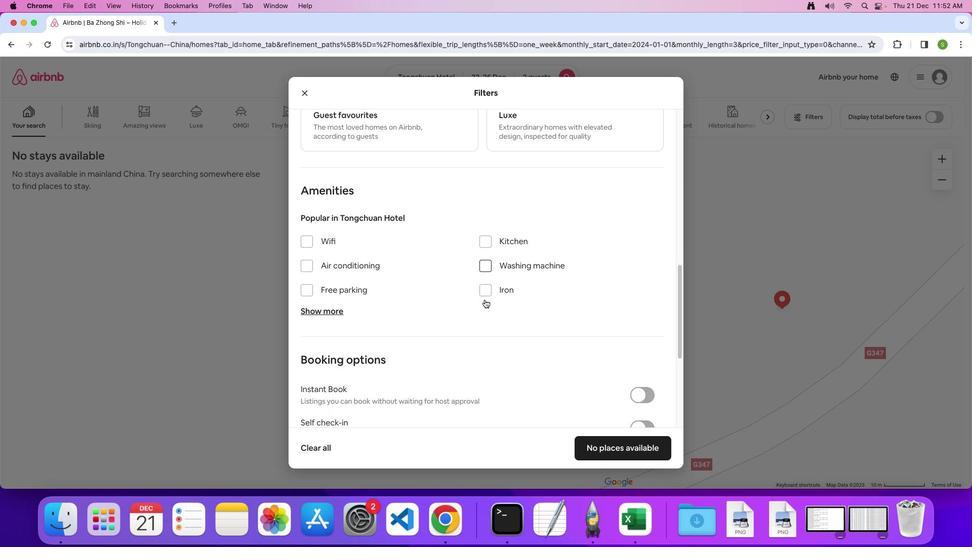 
Action: Mouse moved to (484, 299)
Screenshot: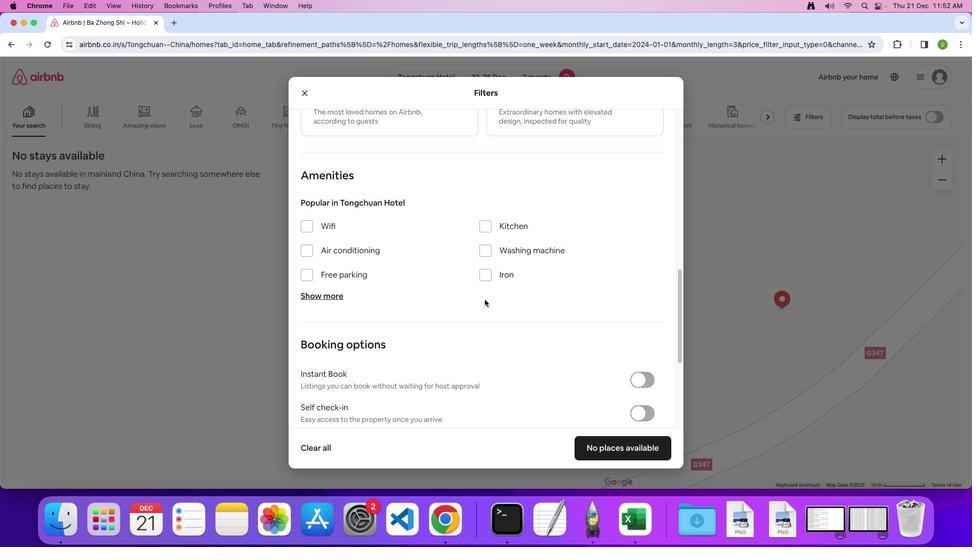 
Action: Mouse scrolled (484, 299) with delta (0, 0)
Screenshot: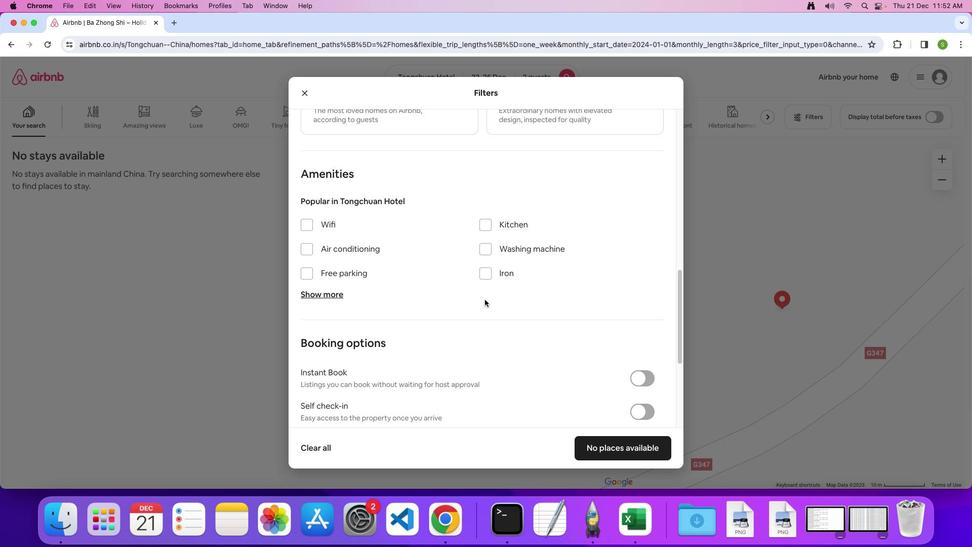 
Action: Mouse scrolled (484, 299) with delta (0, 0)
Screenshot: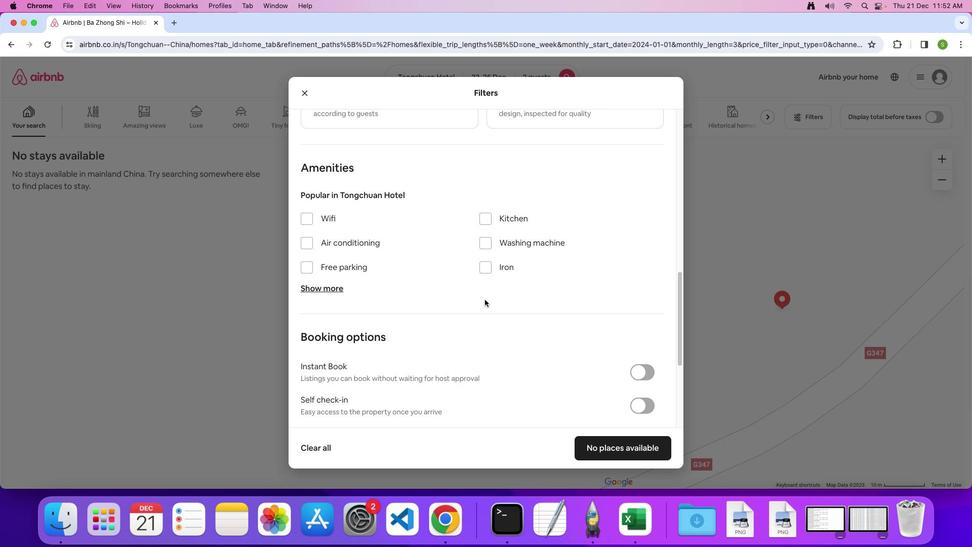 
Action: Mouse scrolled (484, 299) with delta (0, 0)
Screenshot: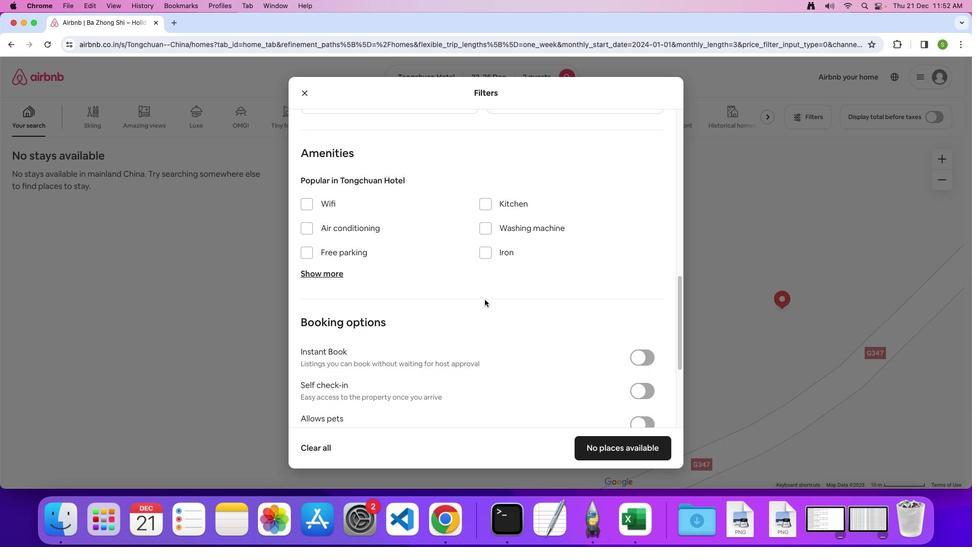 
Action: Mouse scrolled (484, 299) with delta (0, 0)
Screenshot: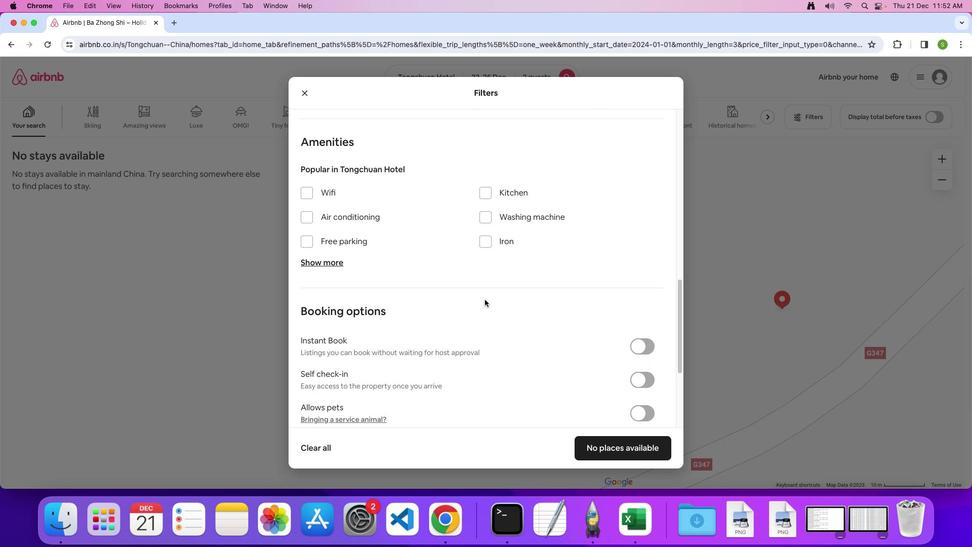 
Action: Mouse scrolled (484, 299) with delta (0, -1)
Screenshot: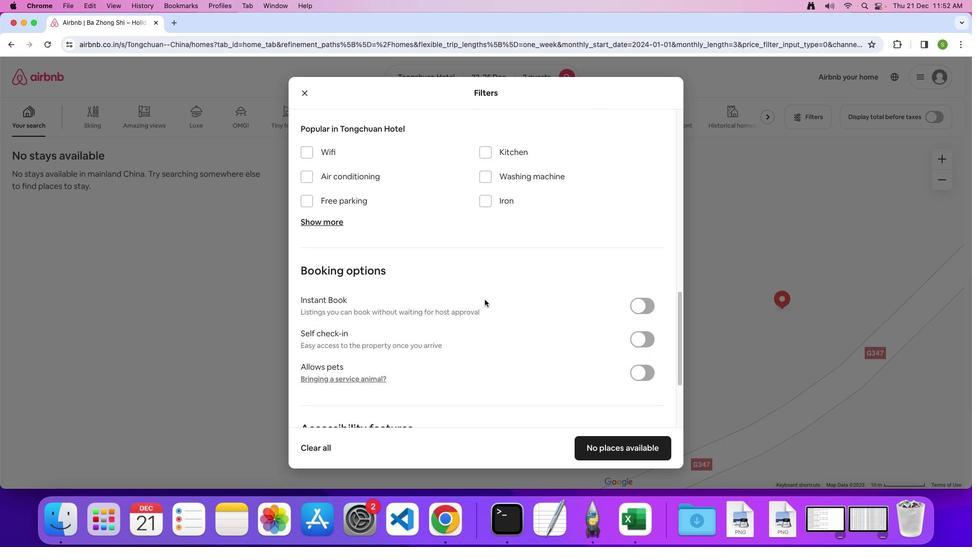 
Action: Mouse scrolled (484, 299) with delta (0, 0)
Screenshot: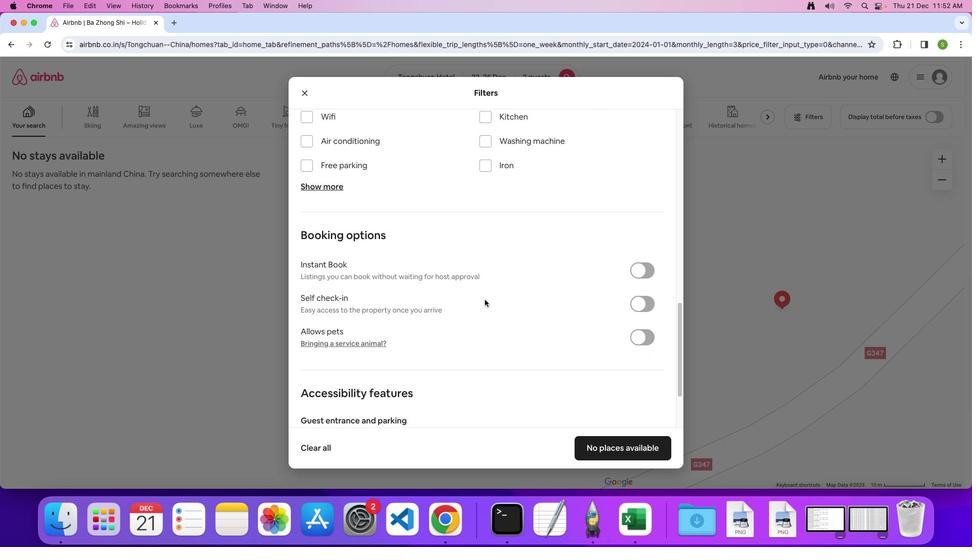 
Action: Mouse scrolled (484, 299) with delta (0, 0)
Screenshot: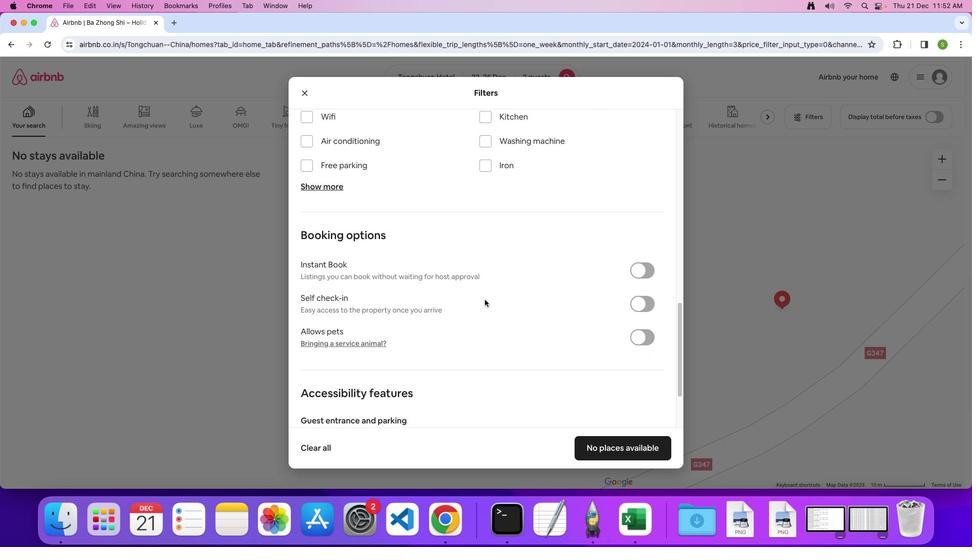 
Action: Mouse scrolled (484, 299) with delta (0, -1)
Screenshot: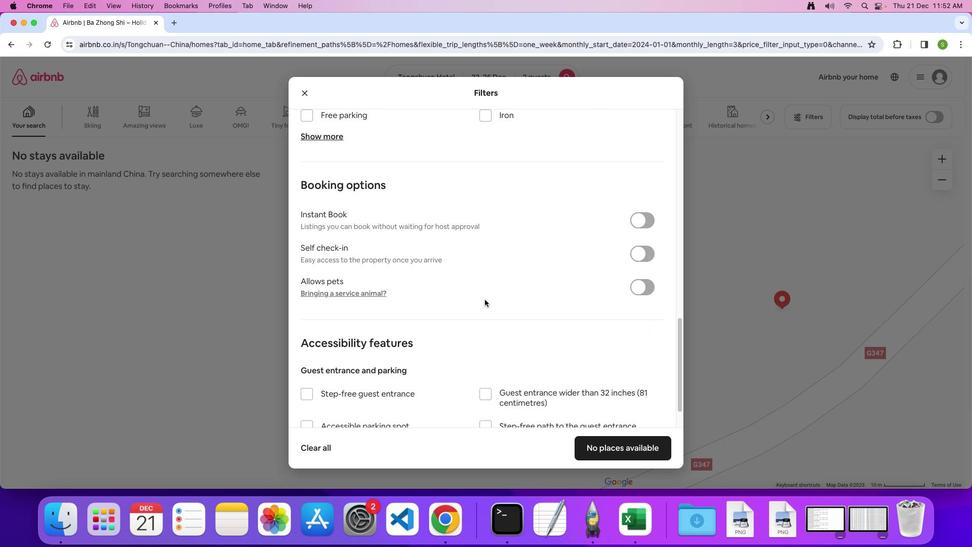 
Action: Mouse scrolled (484, 299) with delta (0, 0)
Screenshot: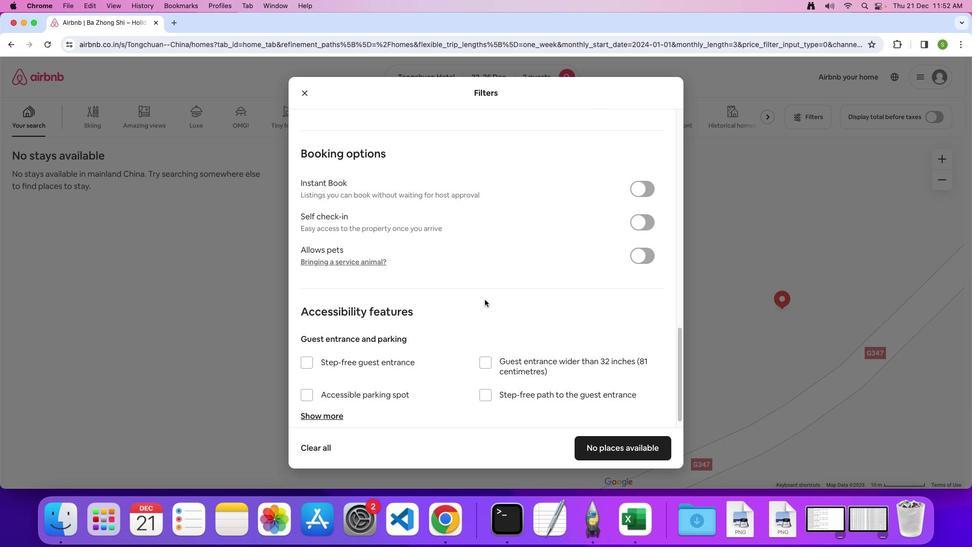 
Action: Mouse scrolled (484, 299) with delta (0, 0)
Screenshot: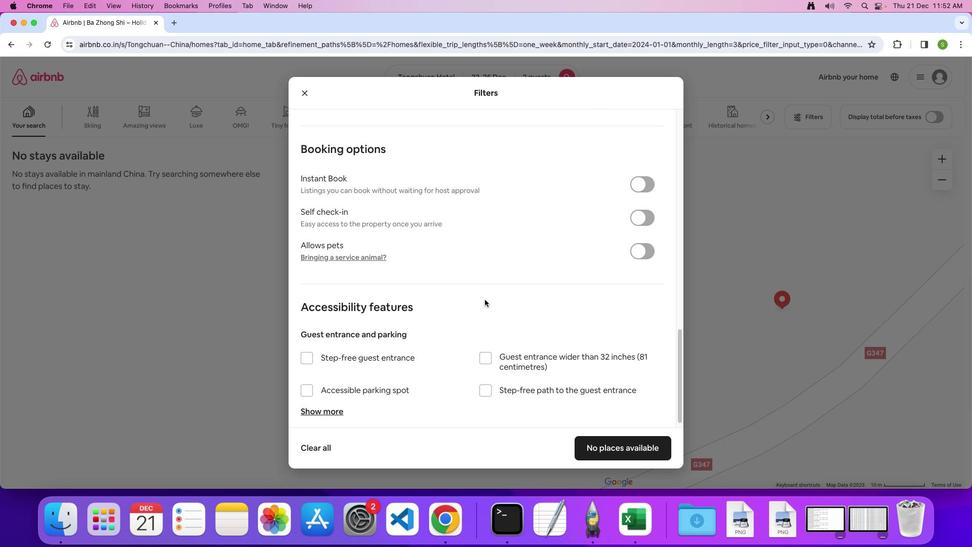 
Action: Mouse scrolled (484, 299) with delta (0, -1)
Screenshot: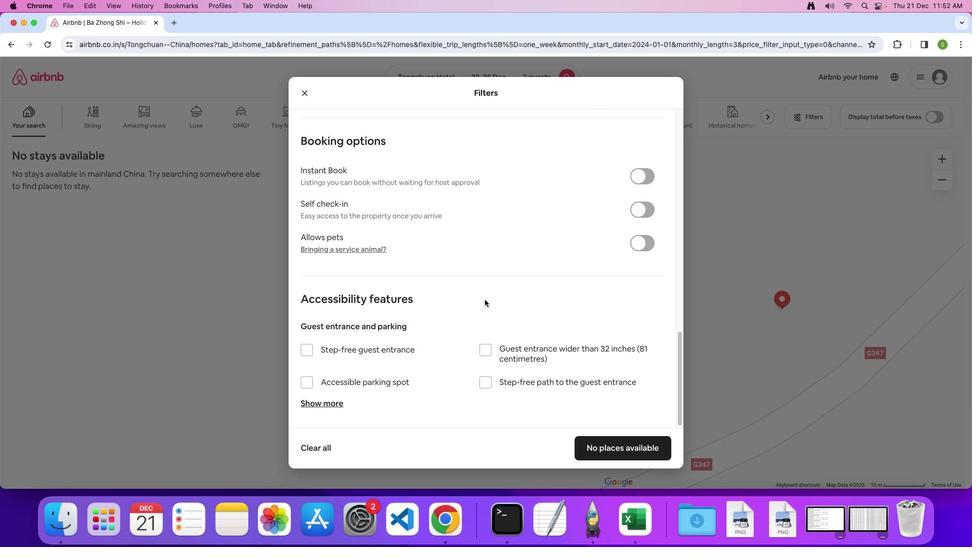 
Action: Mouse scrolled (484, 299) with delta (0, 0)
Screenshot: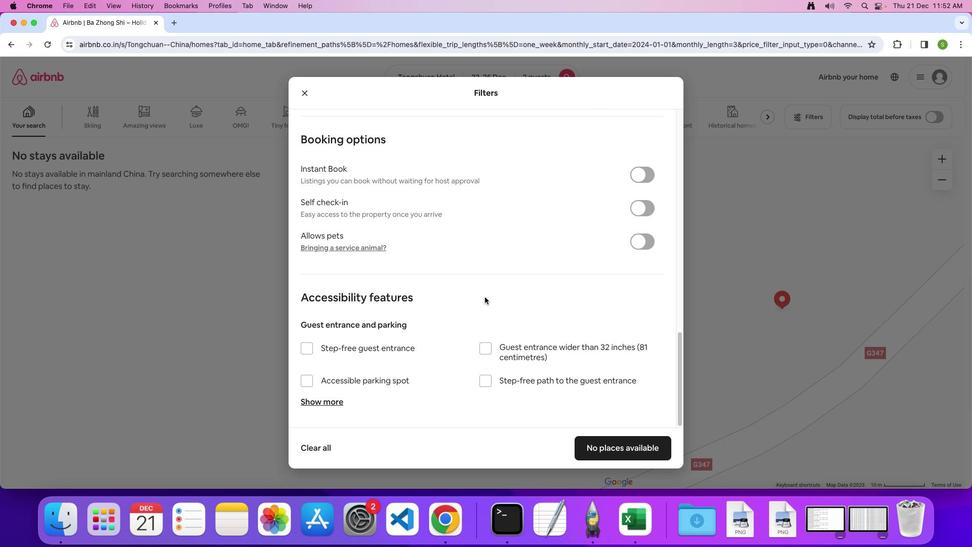 
Action: Mouse scrolled (484, 299) with delta (0, 0)
Screenshot: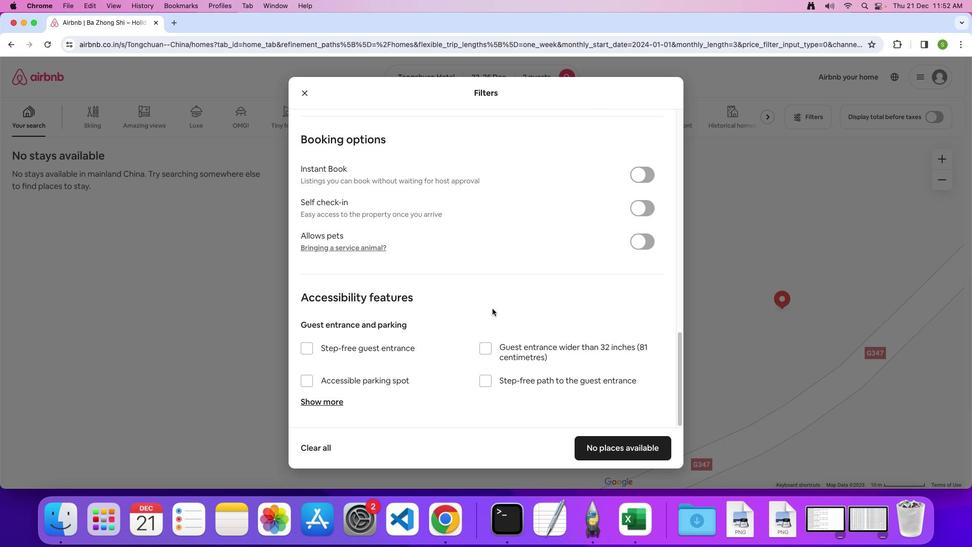 
Action: Mouse moved to (621, 444)
Screenshot: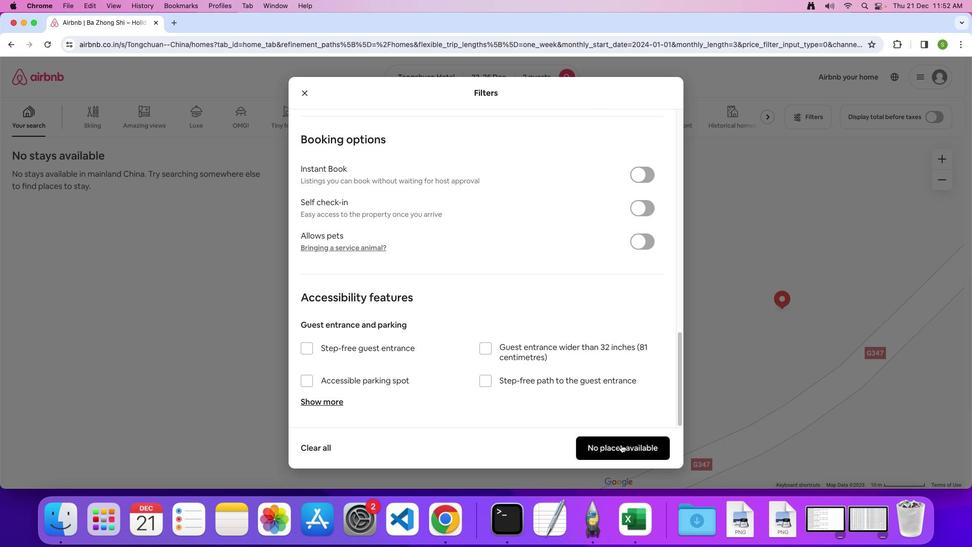 
Action: Mouse pressed left at (621, 444)
Screenshot: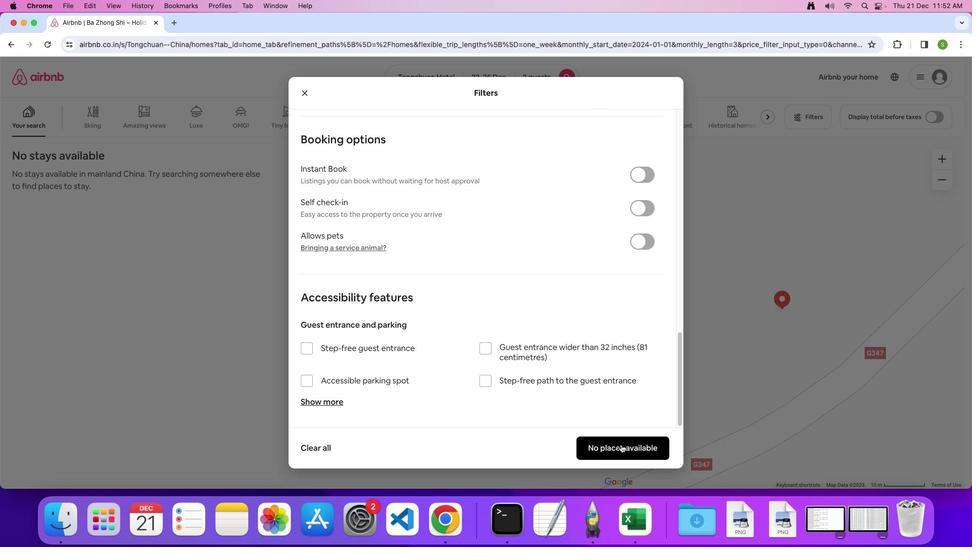 
Action: Mouse moved to (484, 271)
Screenshot: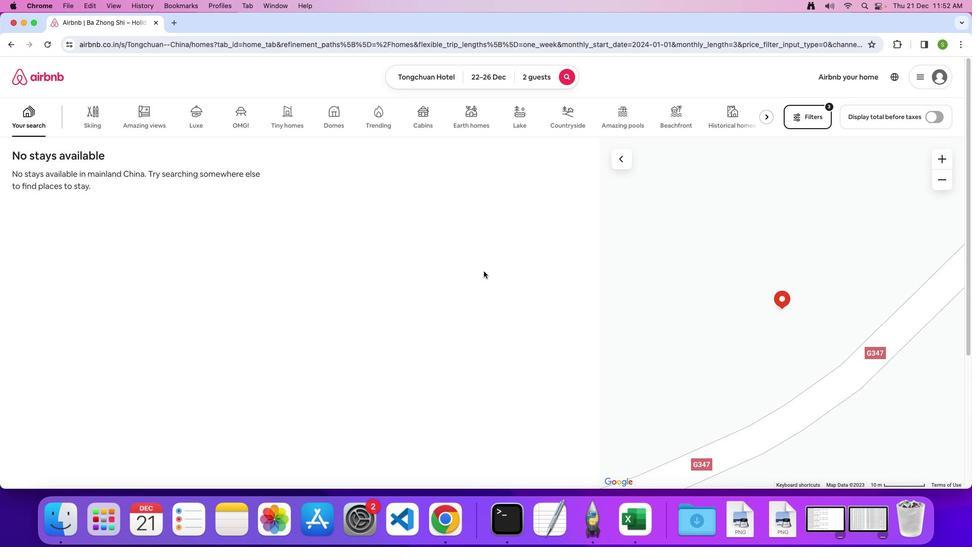 
